 Task: Log work in the project BrightWorks for the issue 'Address issues related to system accessibility for users with vision impairments' spent time as '3w 5d 15h 14m' and remaining time as '2w 3d 10h 35m' and move to top of backlog. Now add the issue to the epic 'Hardware Asset Management'. Log work in the project BrightWorks for the issue 'Develop a new feature to allow for dynamic pricing and discounts' spent time as '3w 3d 3h 26m' and remaining time as '1w 6d 18h 1m' and move to bottom of backlog. Now add the issue to the epic 'Service Level Agreement (SLA) Monitoring and Reporting'
Action: Mouse moved to (212, 63)
Screenshot: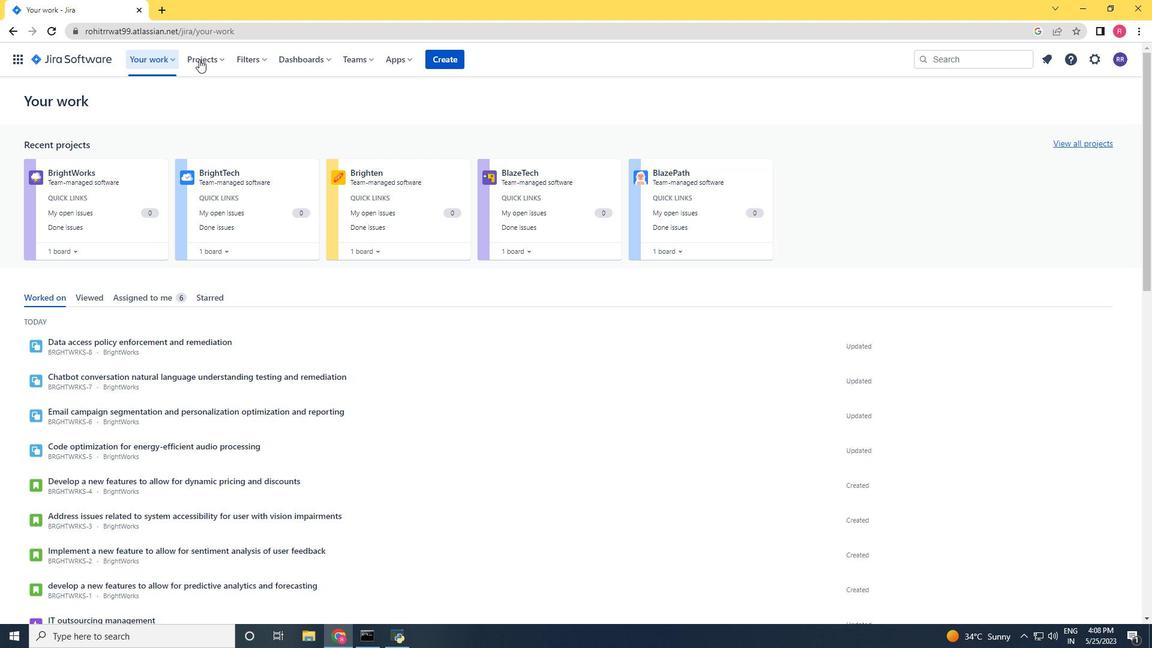 
Action: Mouse pressed left at (212, 63)
Screenshot: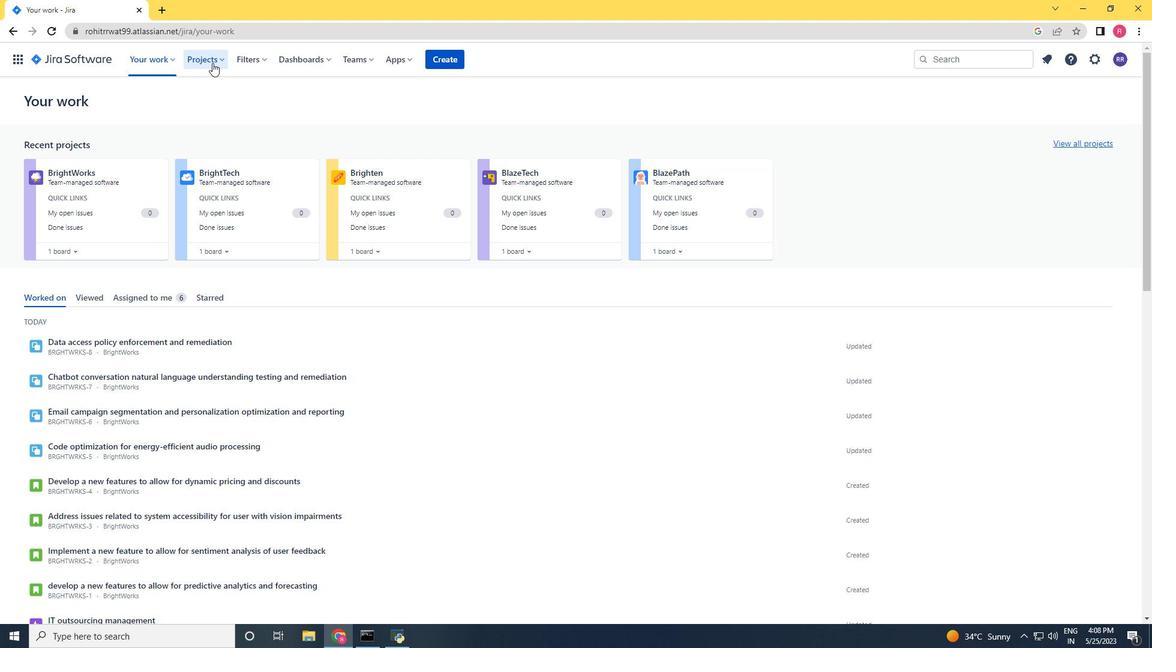 
Action: Mouse moved to (227, 112)
Screenshot: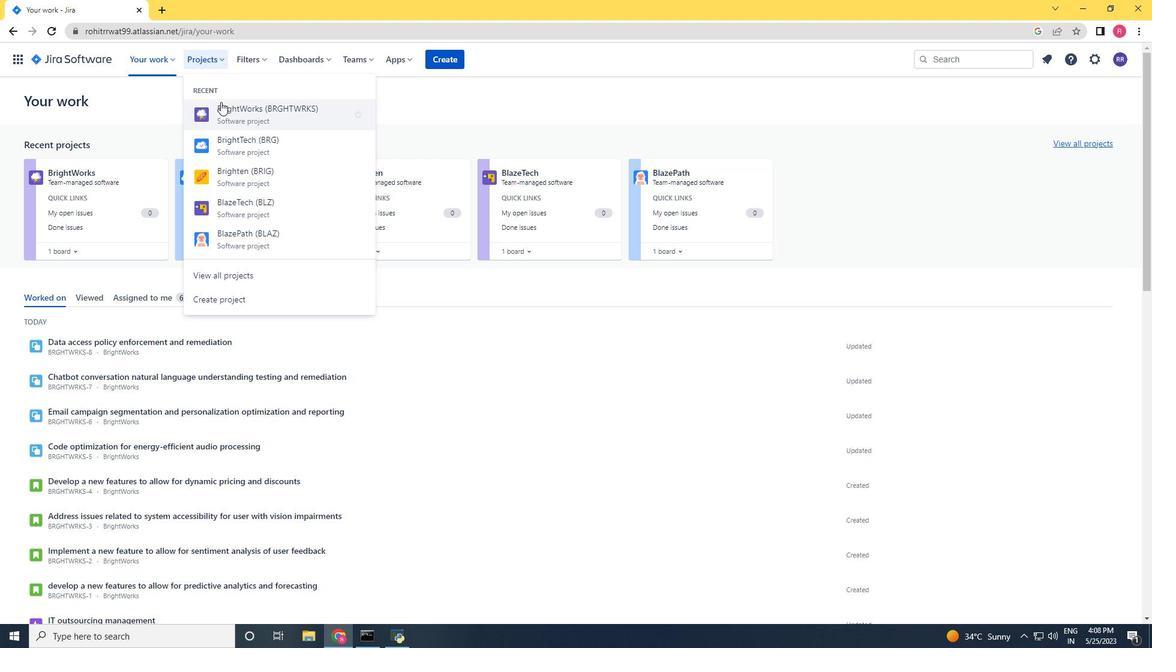 
Action: Mouse pressed left at (227, 112)
Screenshot: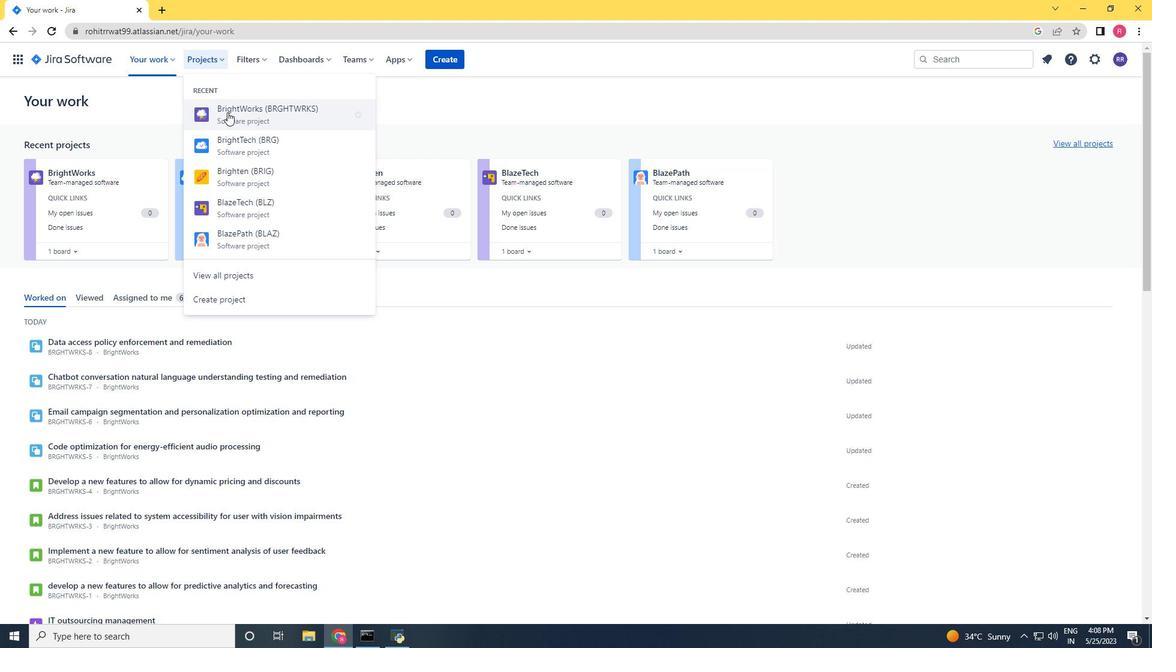 
Action: Mouse moved to (64, 178)
Screenshot: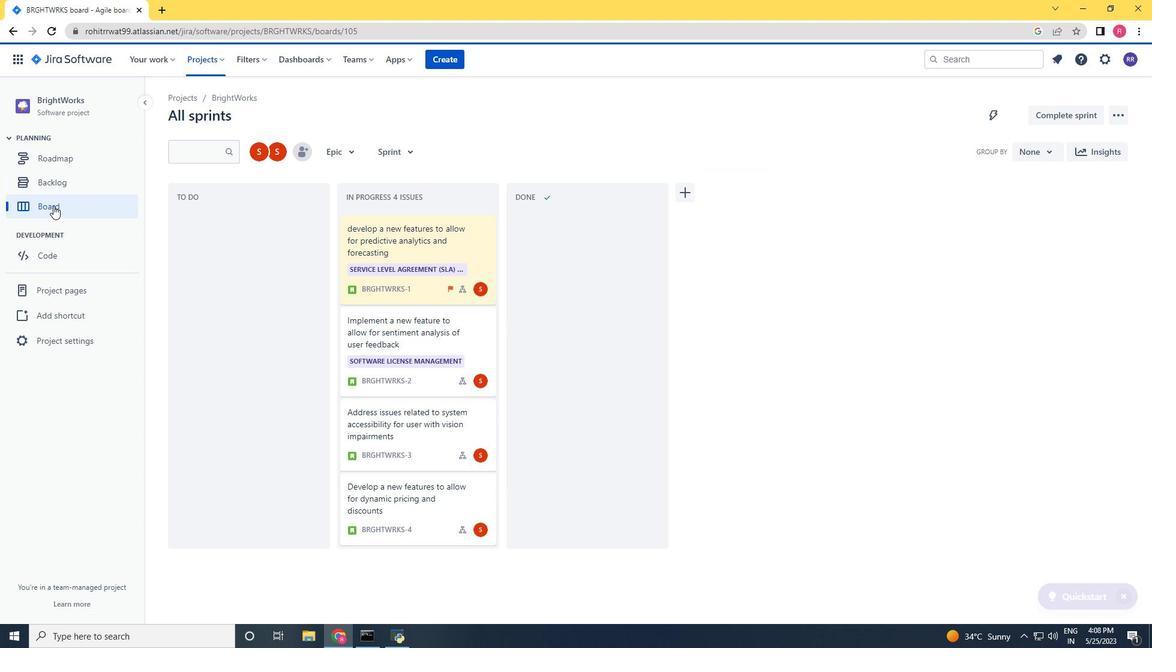 
Action: Mouse pressed left at (64, 178)
Screenshot: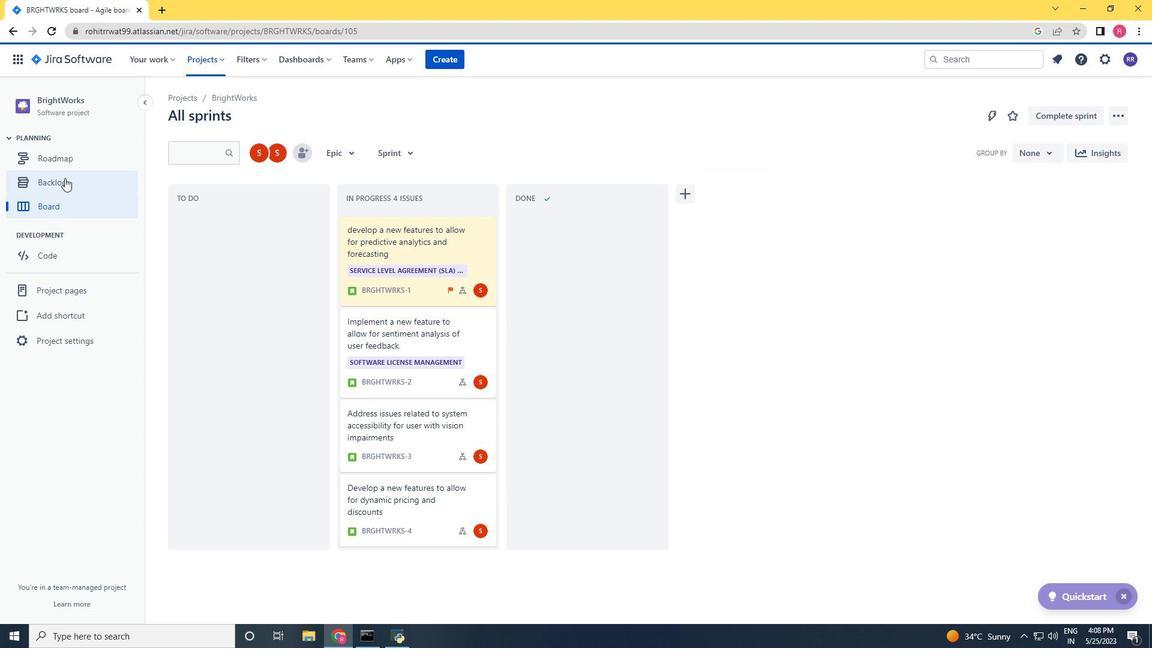 
Action: Mouse moved to (879, 420)
Screenshot: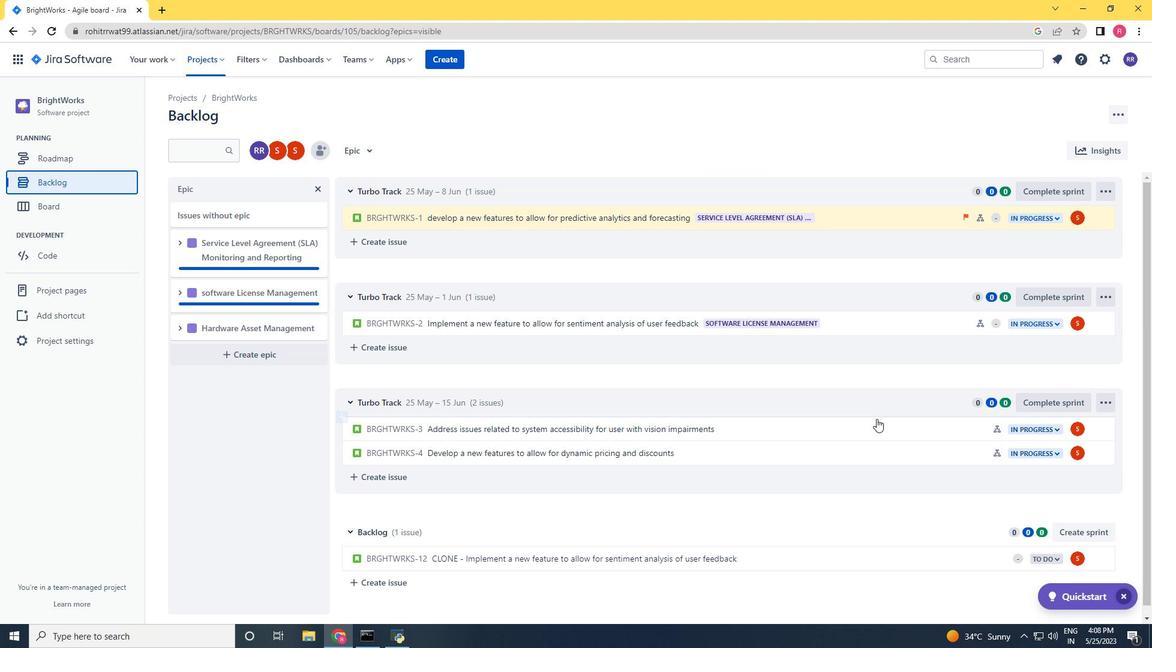 
Action: Mouse pressed left at (879, 420)
Screenshot: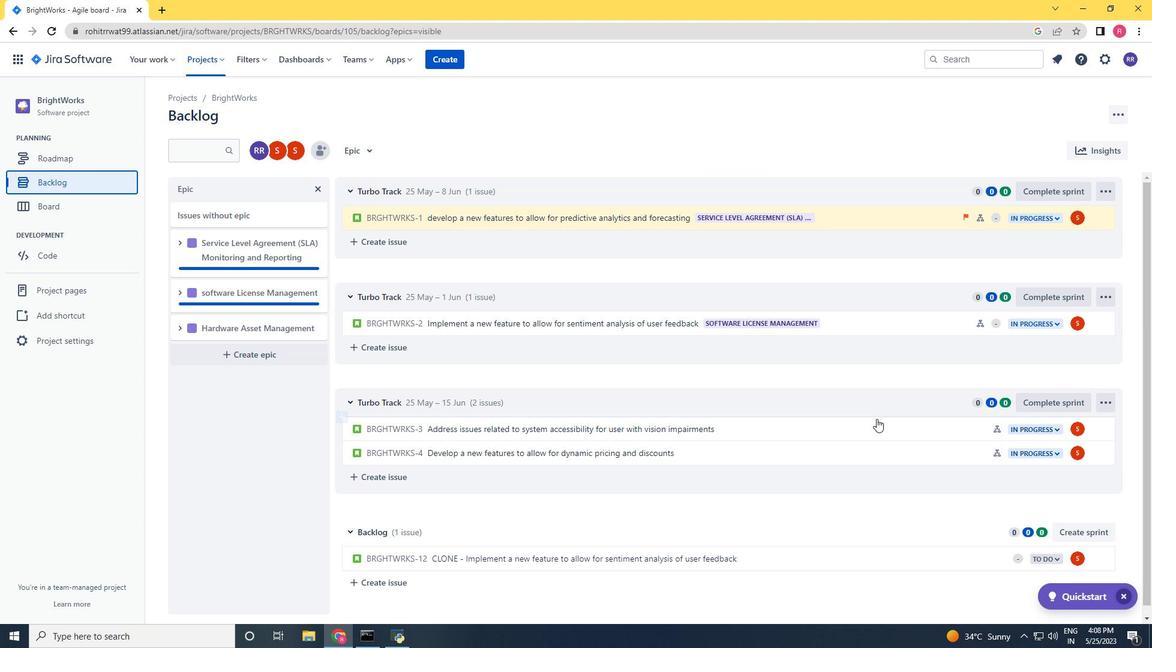 
Action: Mouse moved to (1102, 192)
Screenshot: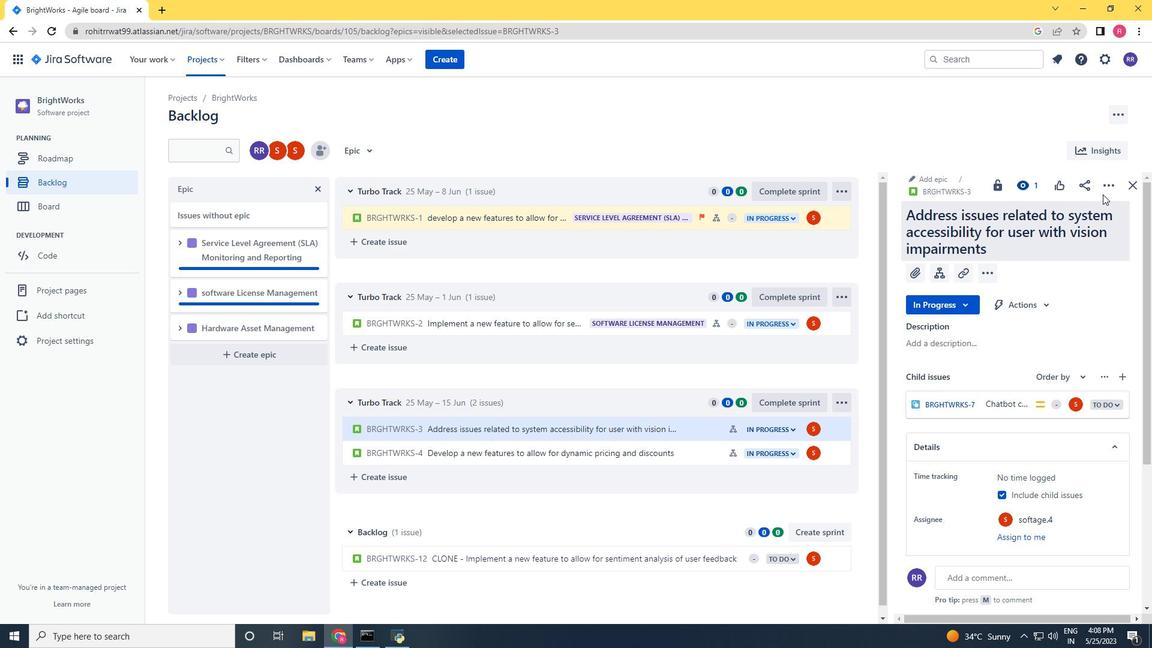 
Action: Mouse pressed left at (1102, 192)
Screenshot: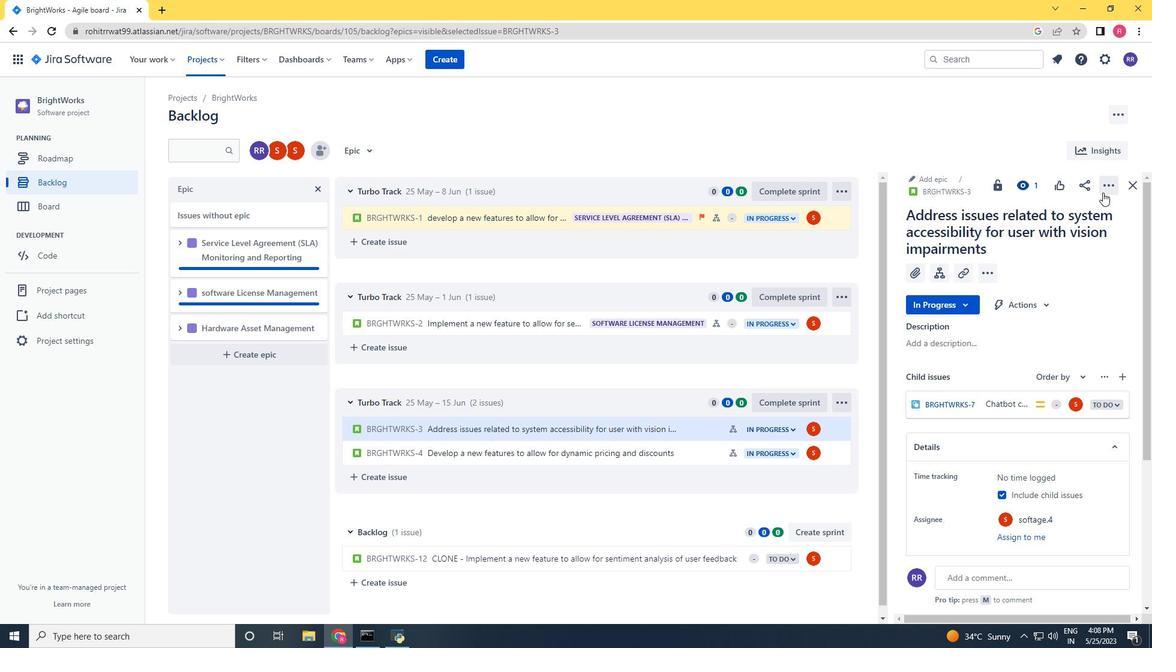 
Action: Mouse moved to (1053, 216)
Screenshot: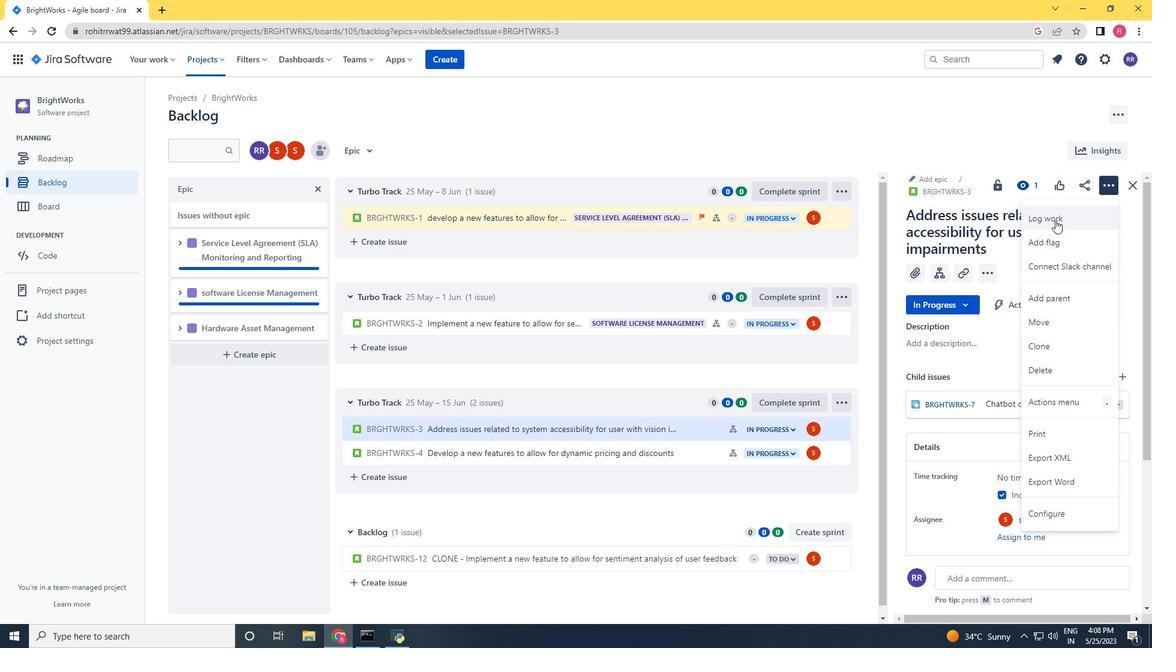 
Action: Mouse pressed left at (1053, 216)
Screenshot: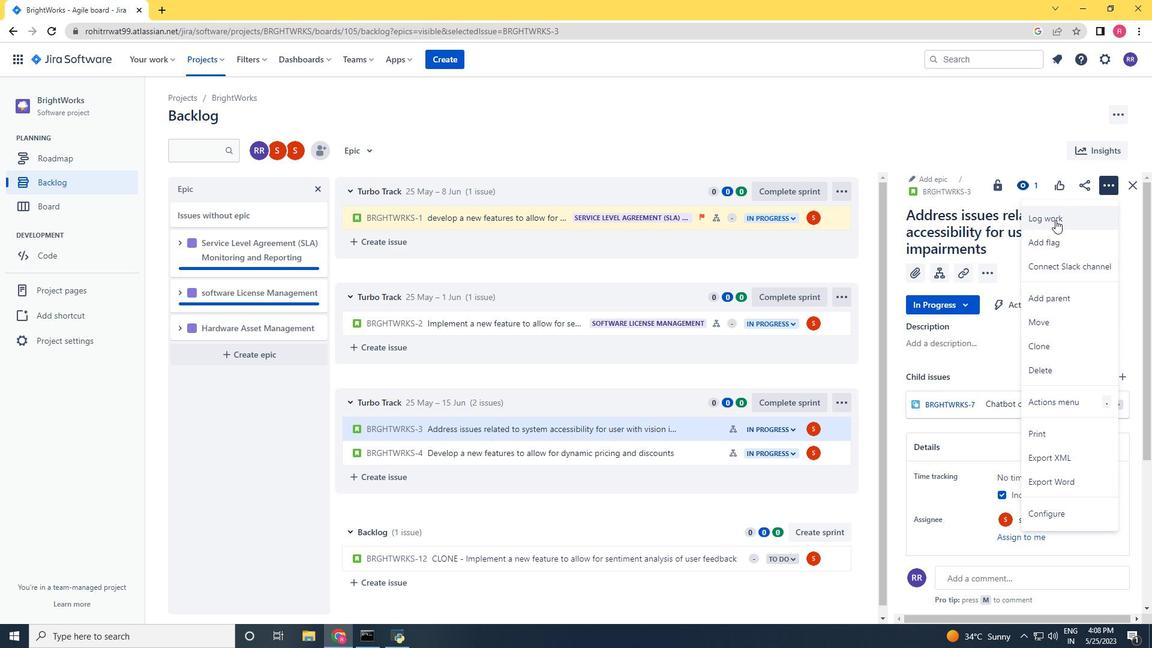 
Action: Key pressed 3w<Key.space>5d<Key.space>15h<Key.space>14m<Key.tab>2w<Key.space>3d<Key.space>10h<Key.space>35m
Screenshot: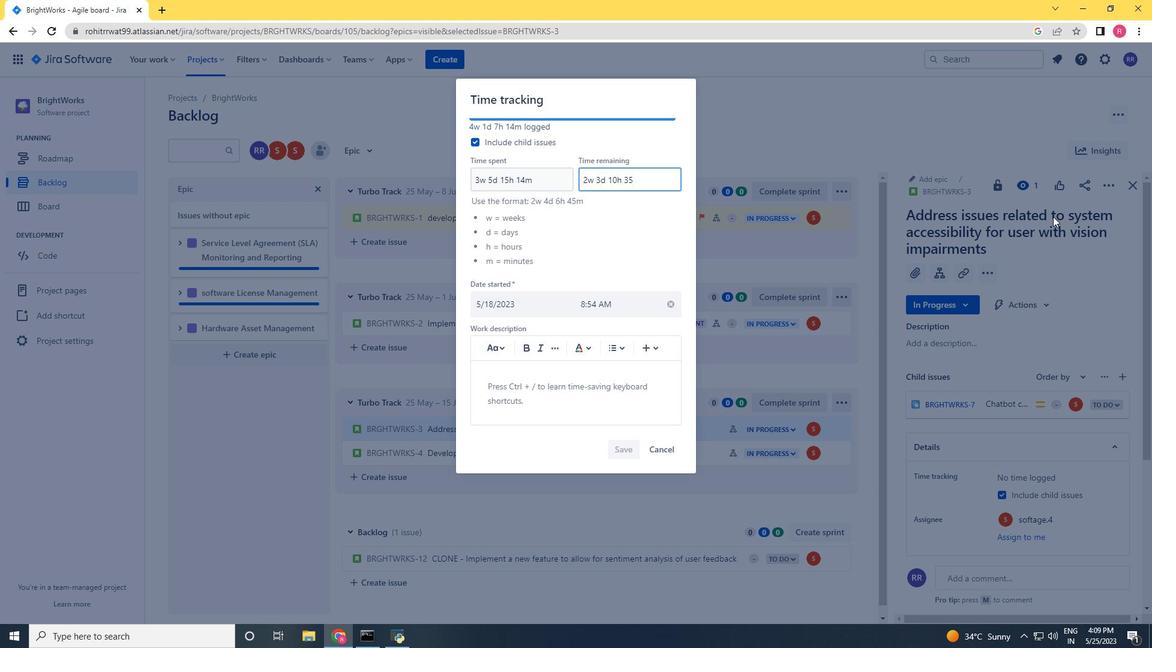 
Action: Mouse moved to (626, 454)
Screenshot: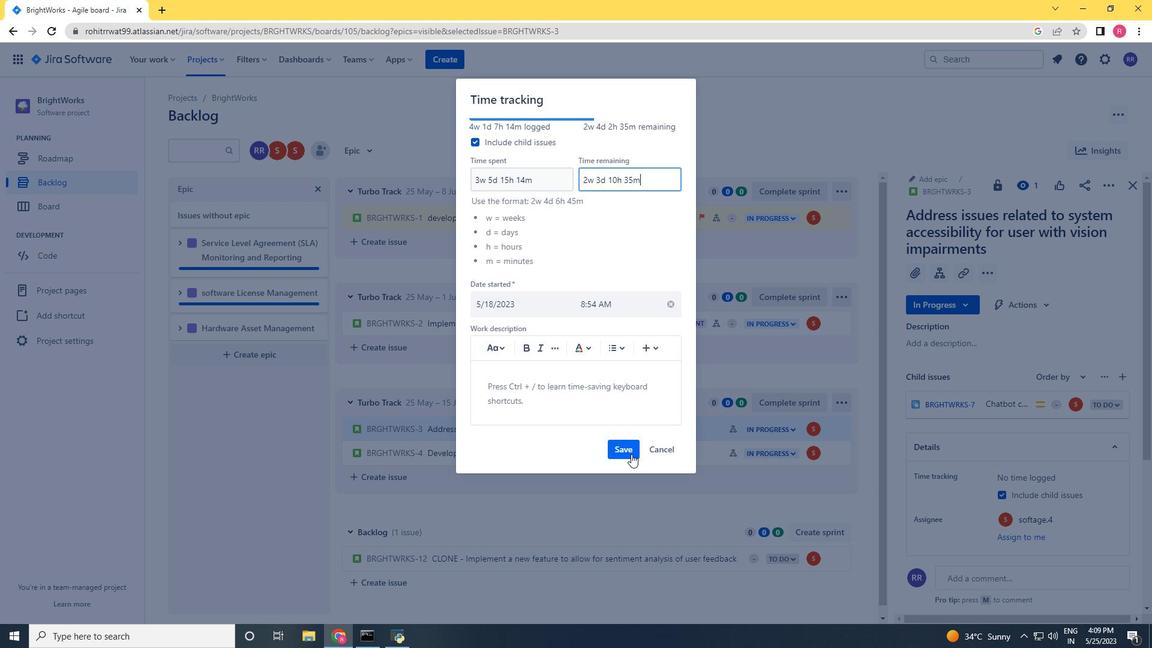 
Action: Mouse pressed left at (626, 454)
Screenshot: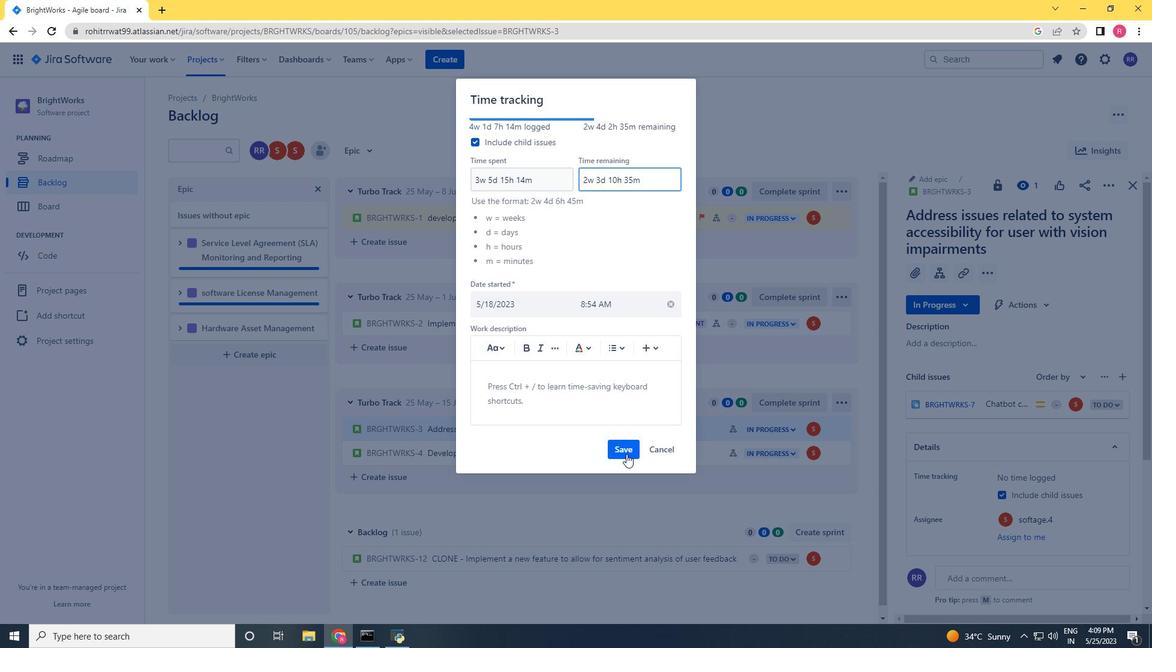 
Action: Mouse moved to (831, 433)
Screenshot: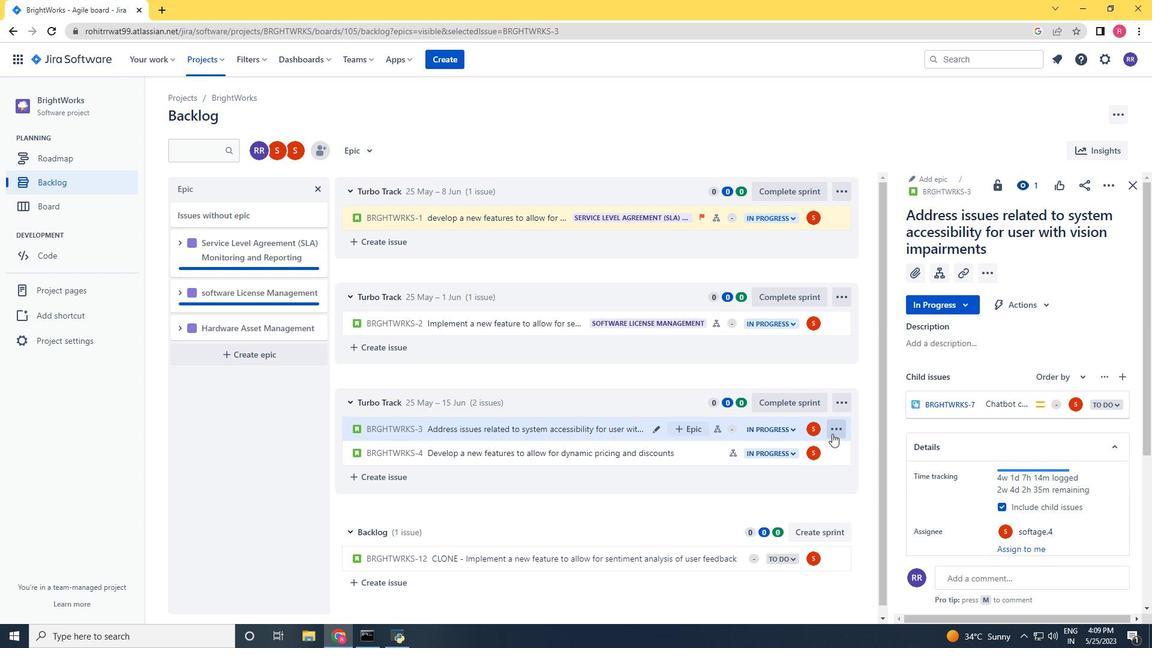 
Action: Mouse pressed left at (831, 433)
Screenshot: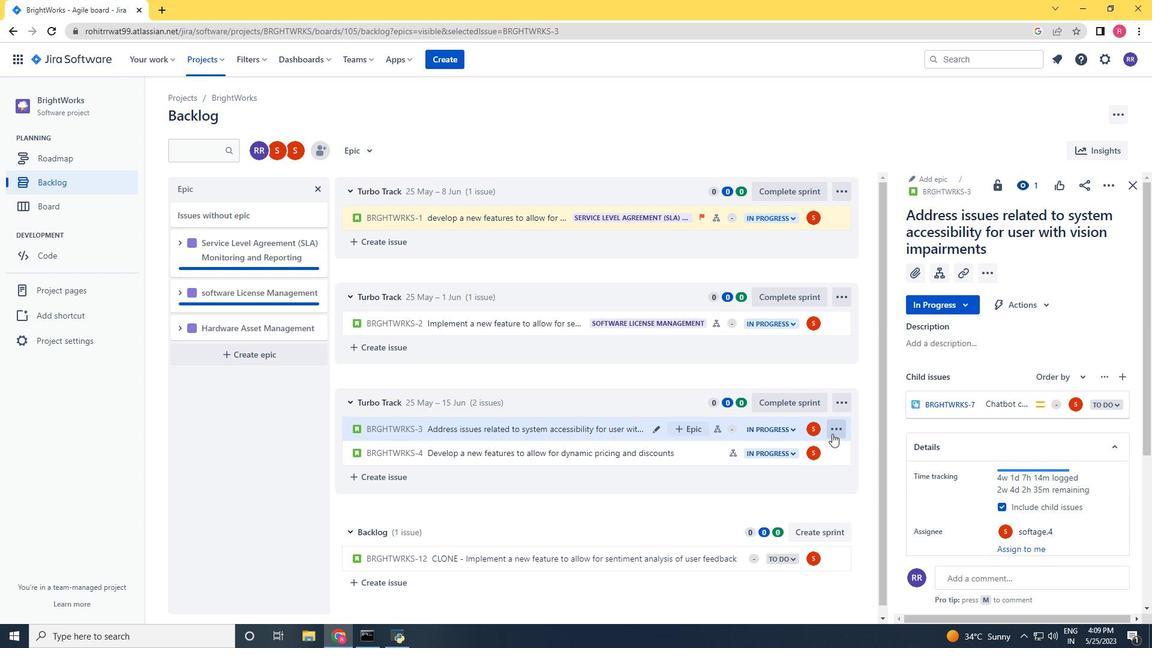 
Action: Mouse moved to (811, 381)
Screenshot: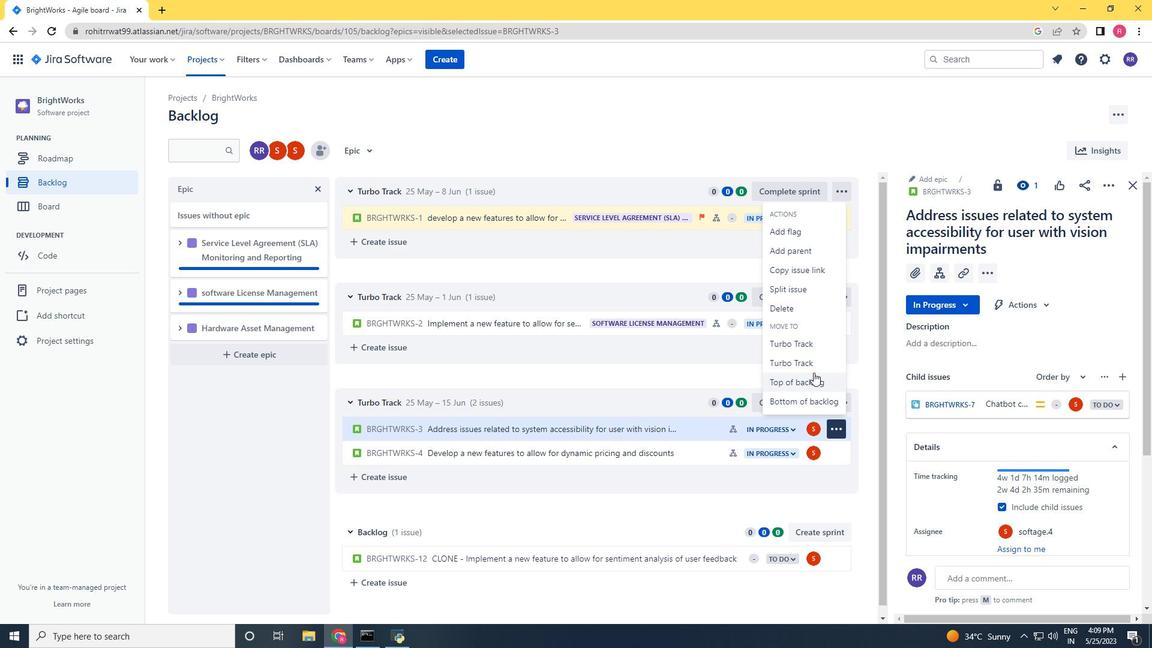 
Action: Mouse pressed left at (811, 381)
Screenshot: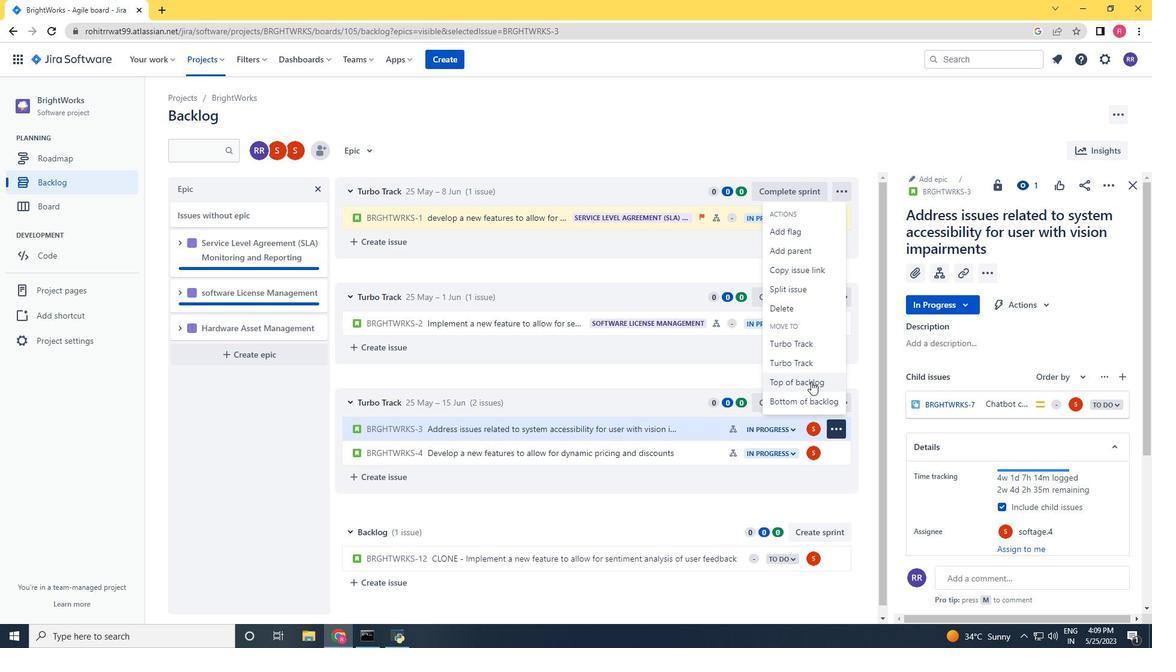 
Action: Mouse moved to (599, 202)
Screenshot: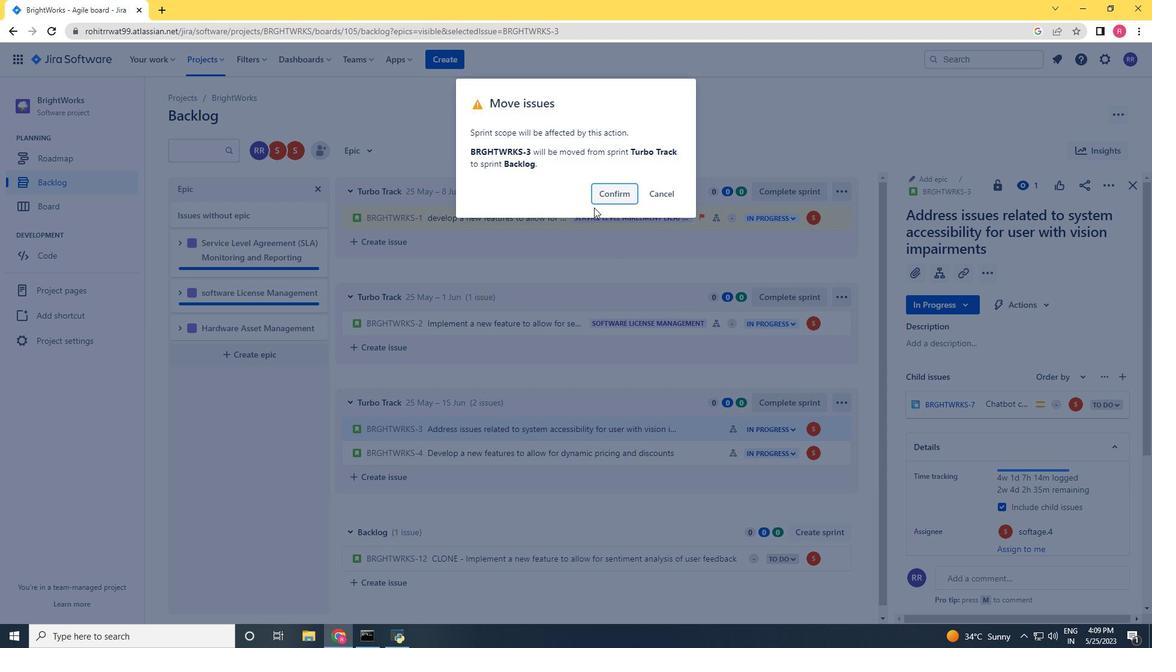 
Action: Mouse pressed left at (599, 202)
Screenshot: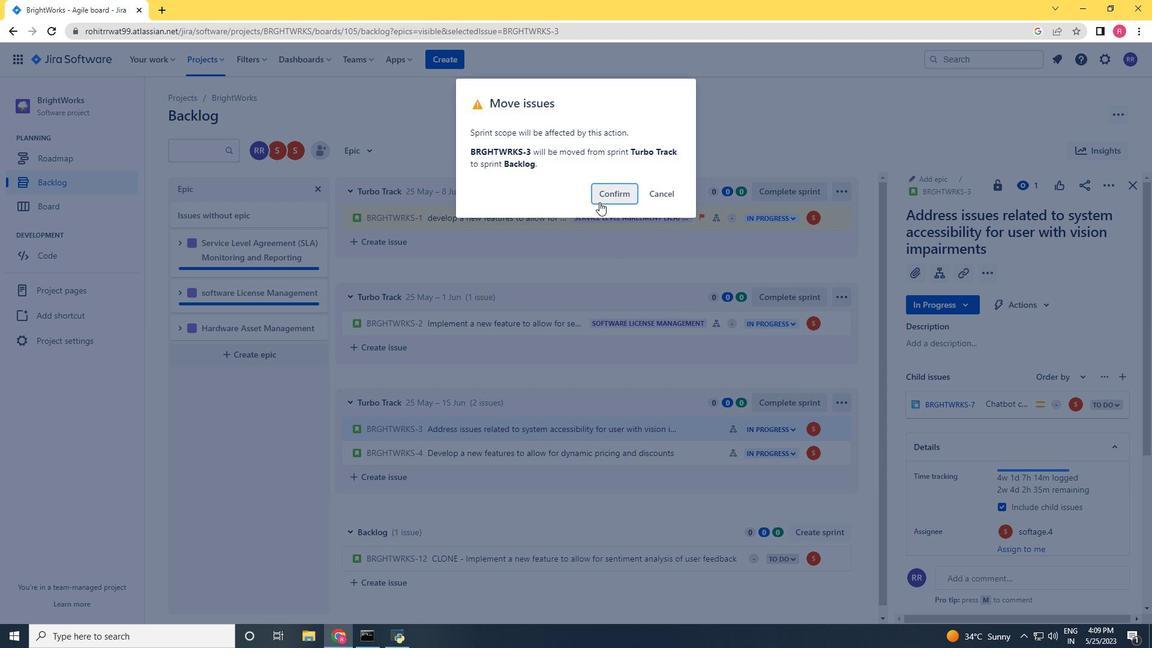 
Action: Mouse moved to (696, 534)
Screenshot: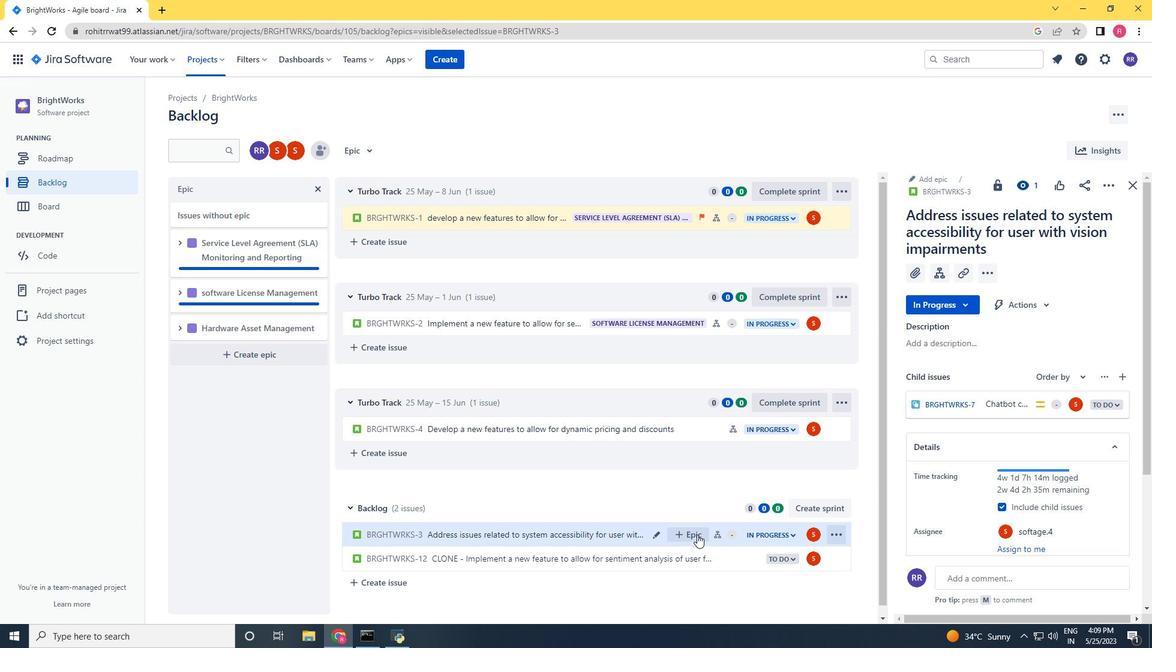 
Action: Mouse pressed left at (696, 534)
Screenshot: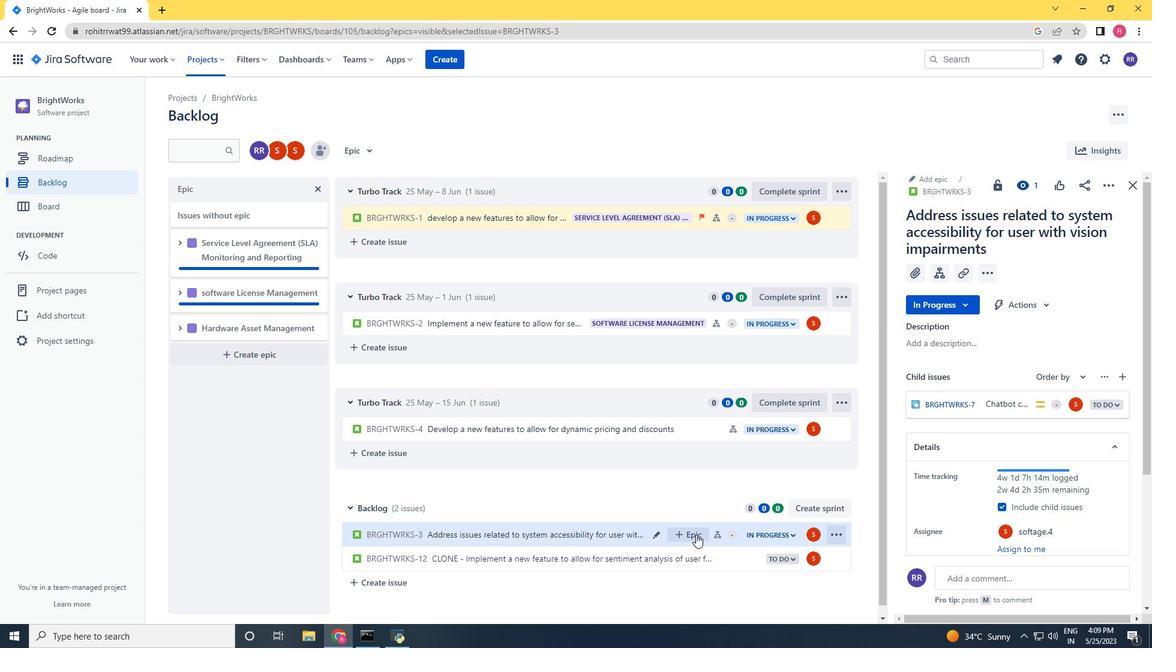 
Action: Mouse moved to (729, 457)
Screenshot: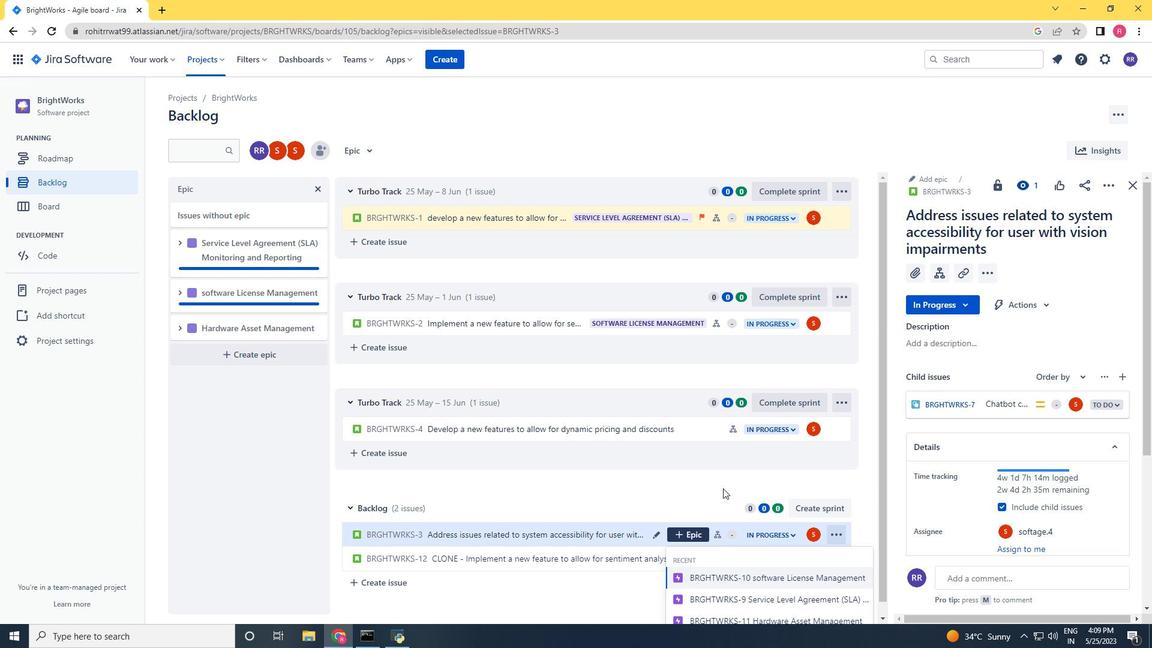 
Action: Mouse scrolled (729, 457) with delta (0, 0)
Screenshot: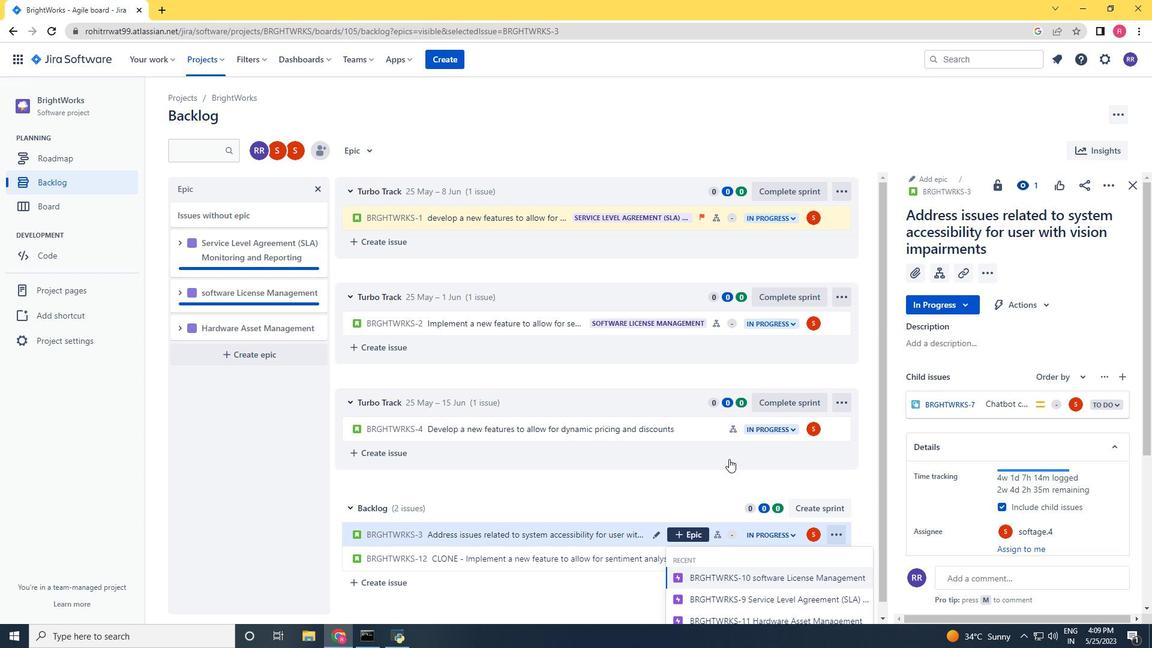
Action: Mouse scrolled (729, 457) with delta (0, 0)
Screenshot: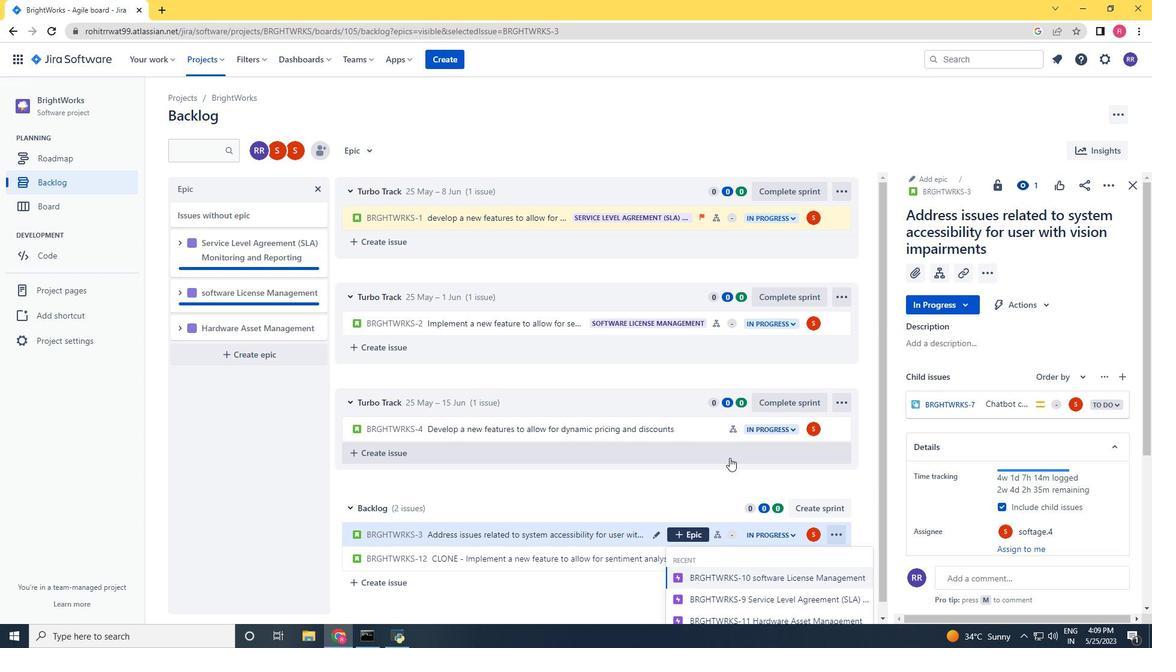 
Action: Mouse moved to (730, 463)
Screenshot: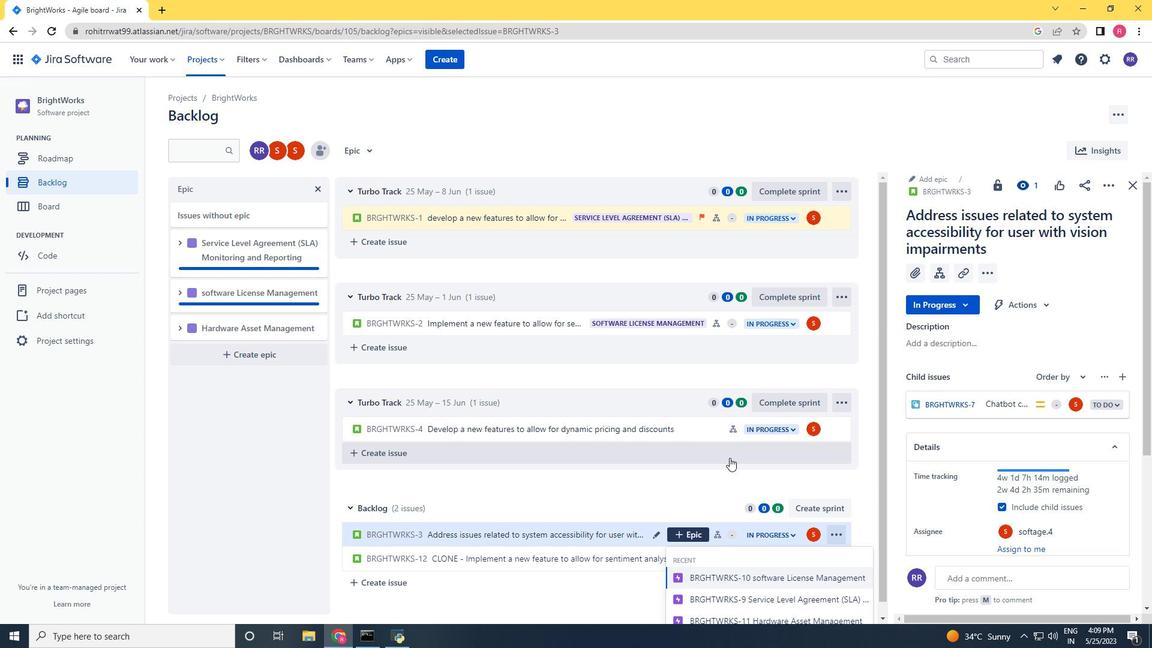 
Action: Mouse scrolled (730, 463) with delta (0, 0)
Screenshot: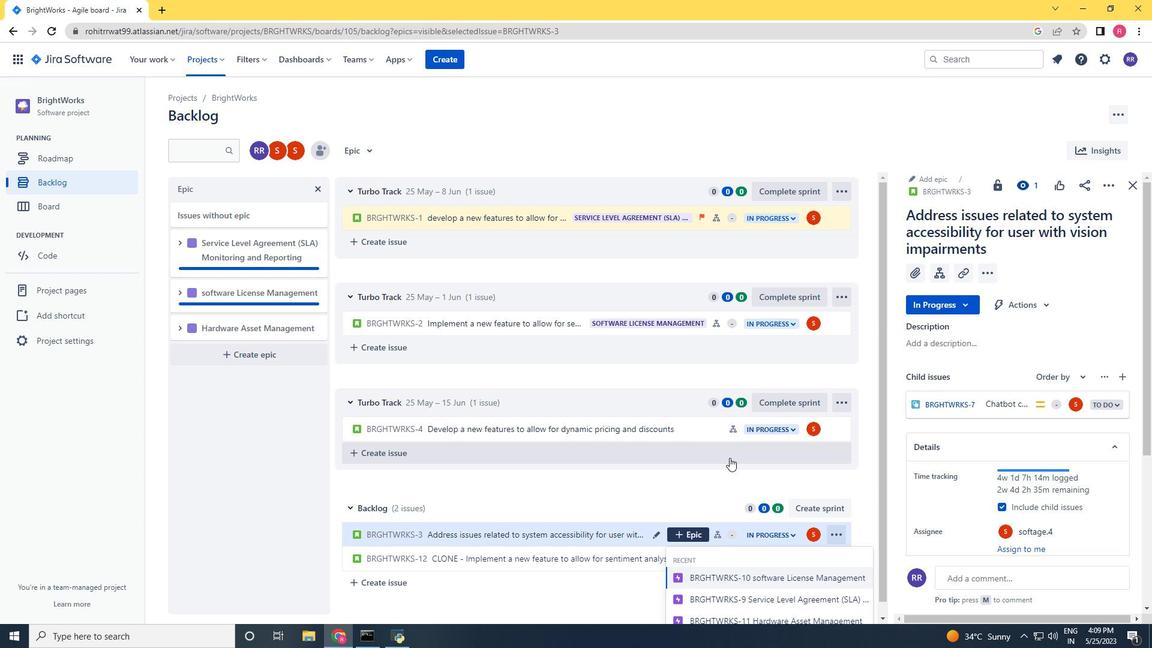 
Action: Mouse moved to (790, 609)
Screenshot: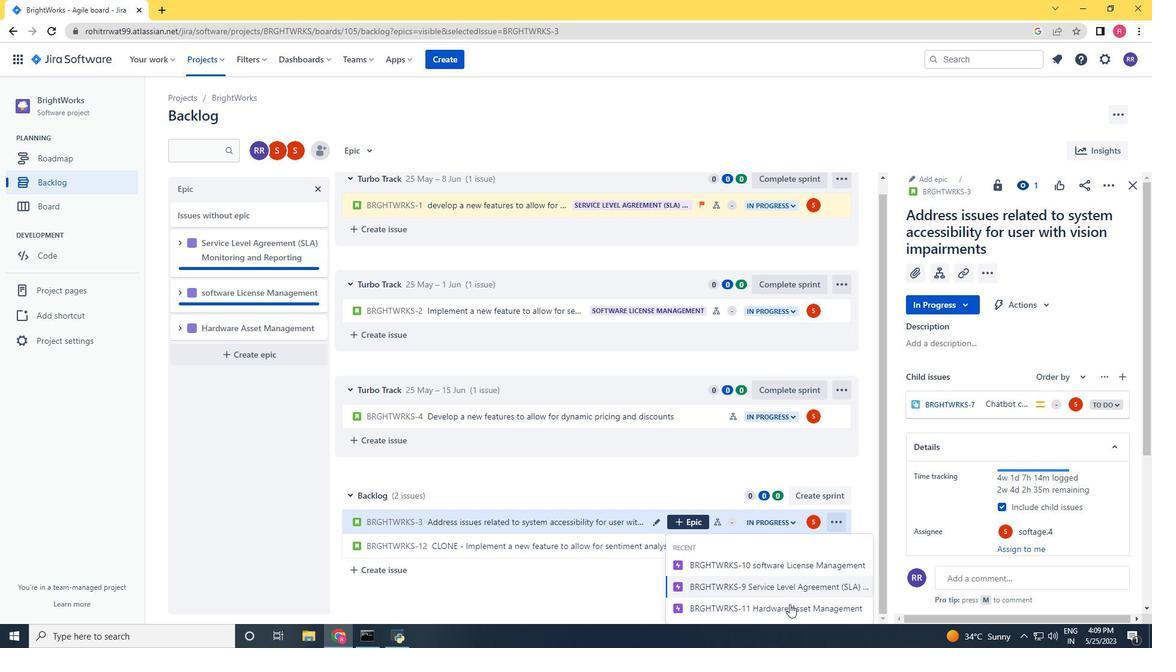 
Action: Mouse pressed left at (790, 609)
Screenshot: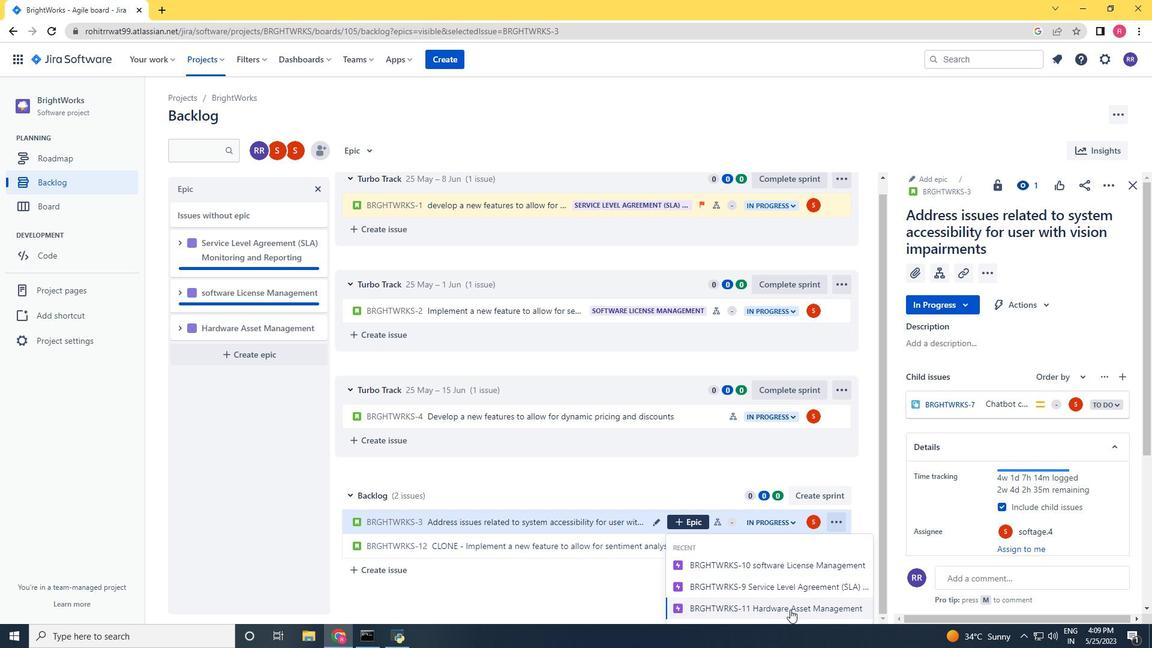 
Action: Mouse moved to (708, 426)
Screenshot: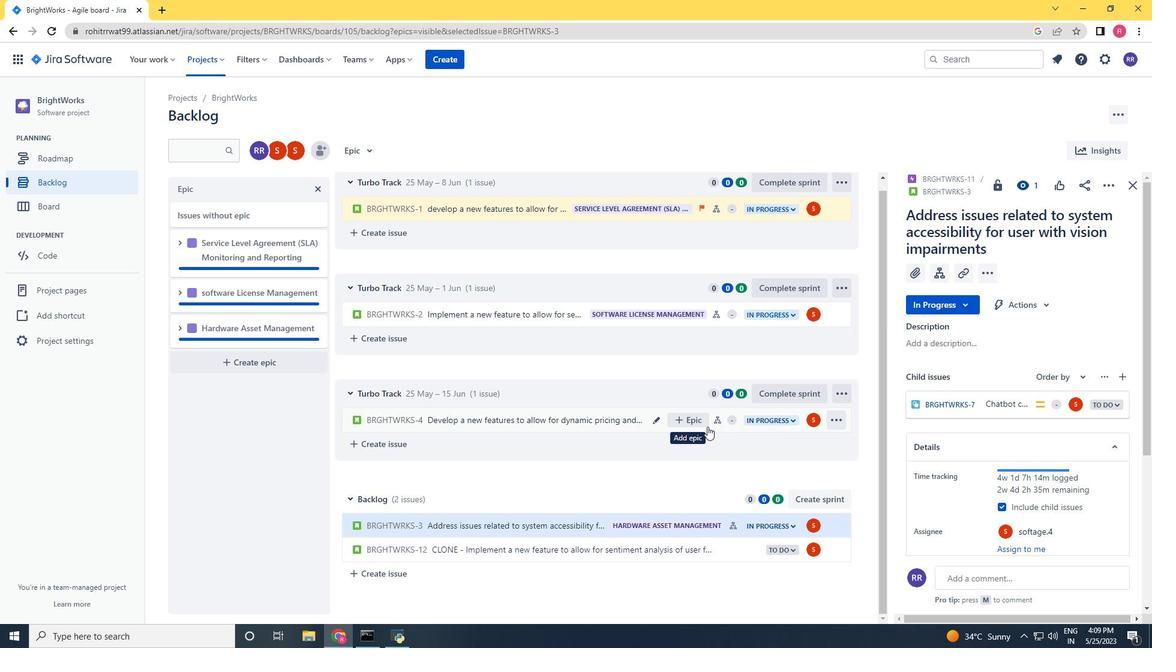 
Action: Mouse pressed left at (708, 426)
Screenshot: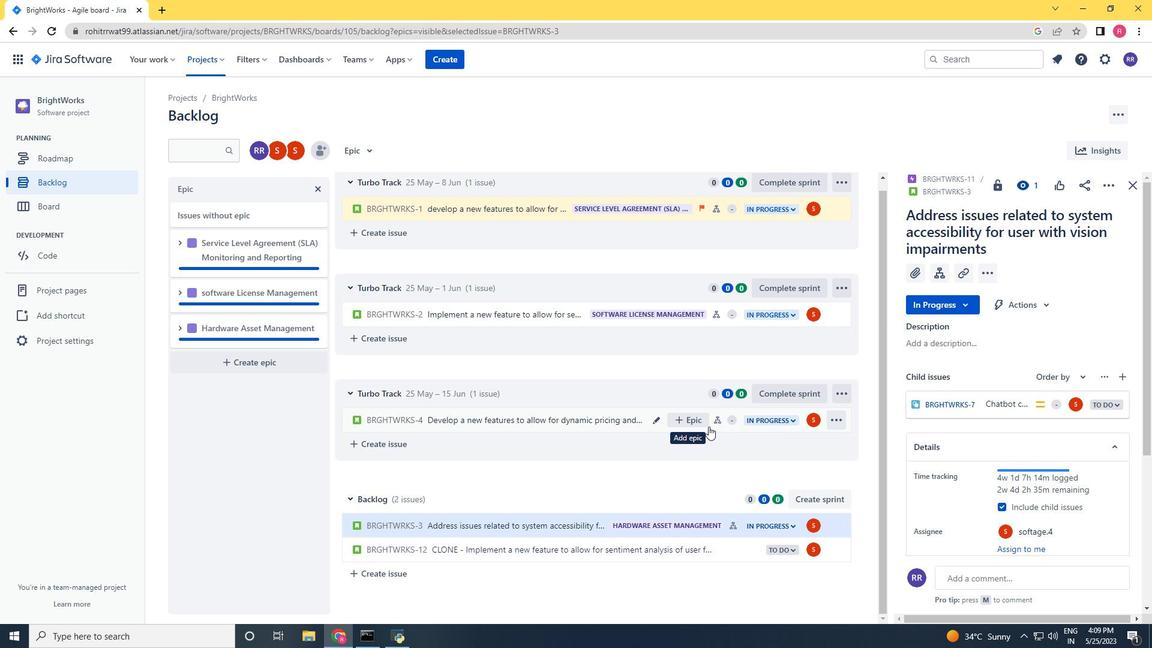 
Action: Mouse moved to (737, 429)
Screenshot: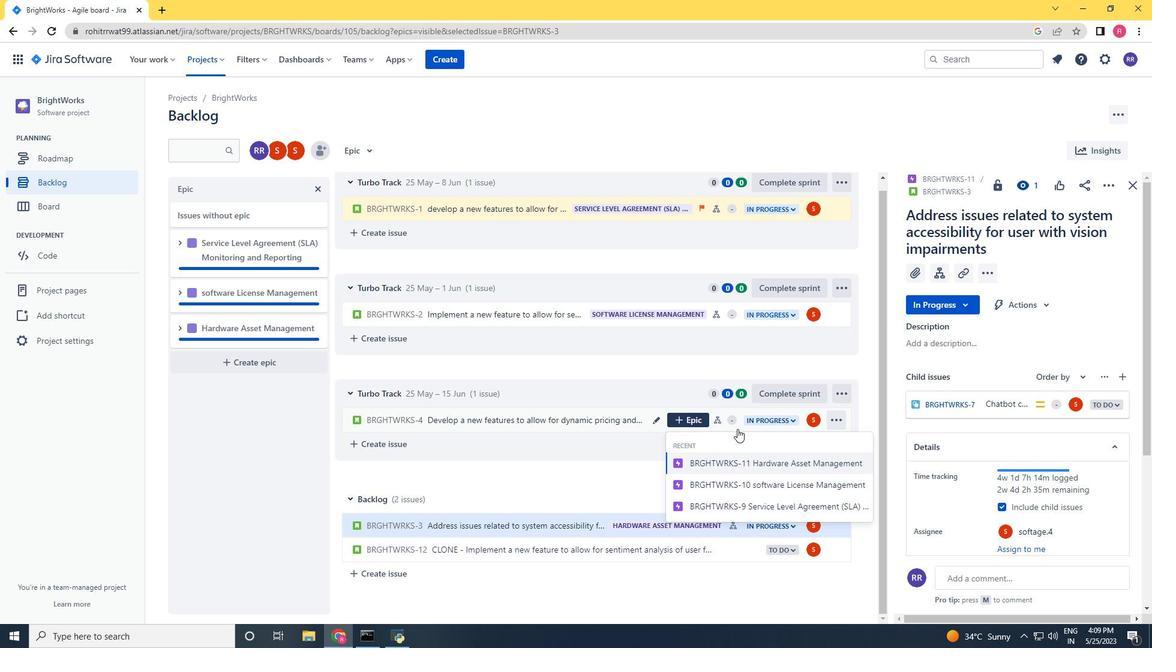 
Action: Mouse pressed left at (737, 429)
Screenshot: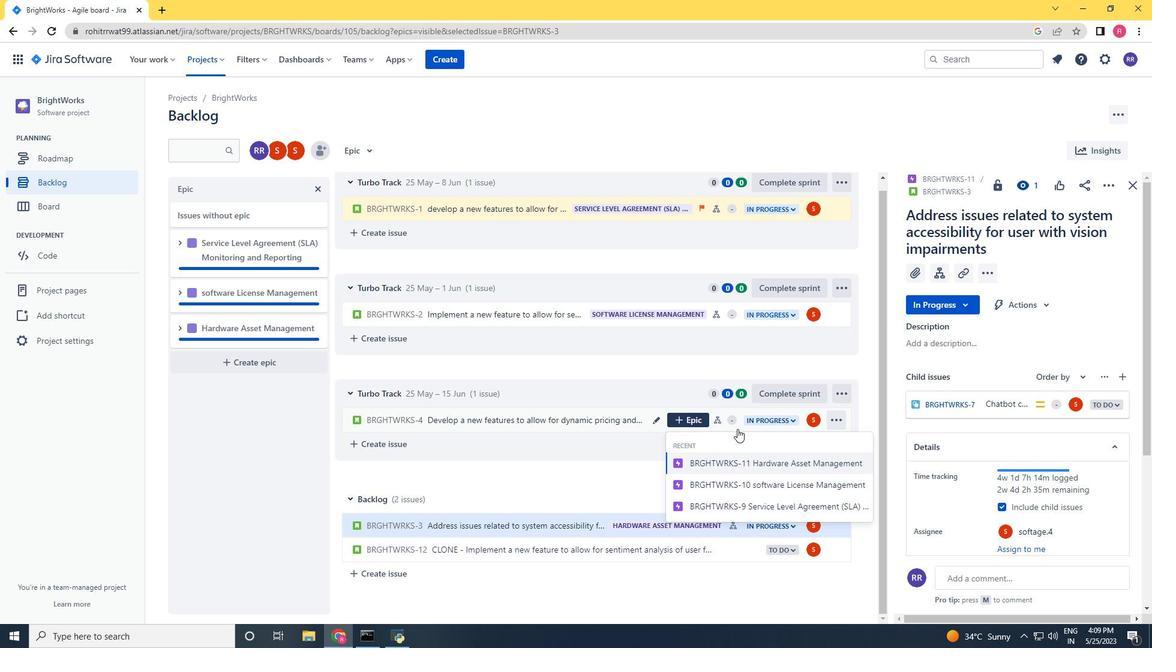 
Action: Mouse moved to (1099, 188)
Screenshot: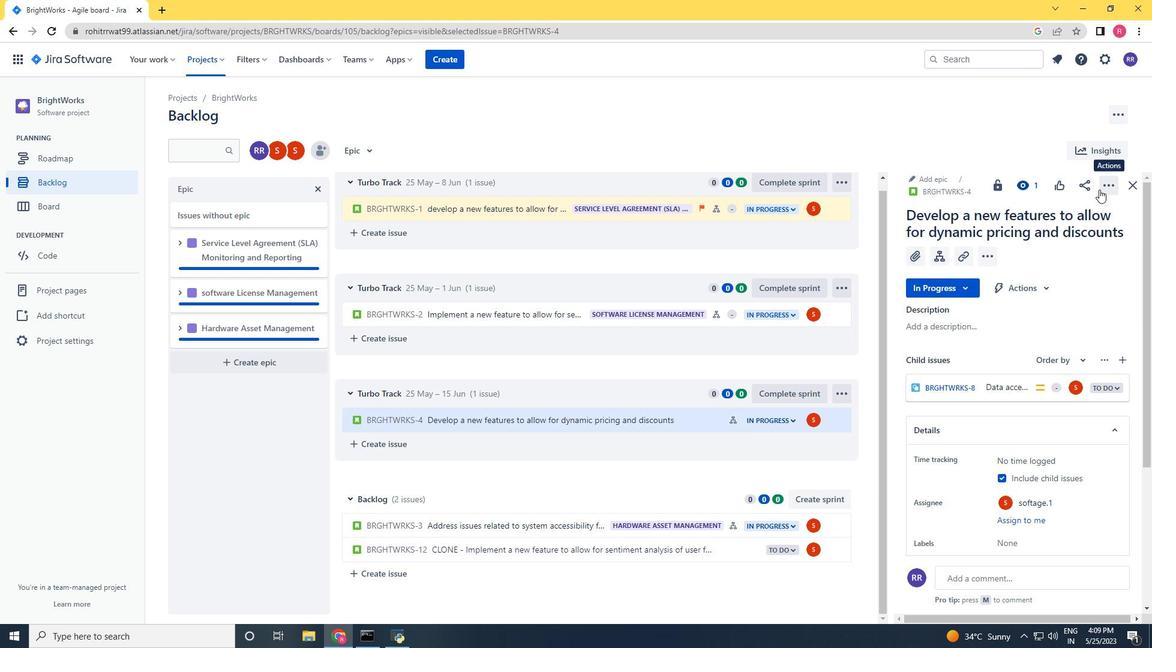 
Action: Mouse pressed left at (1099, 188)
Screenshot: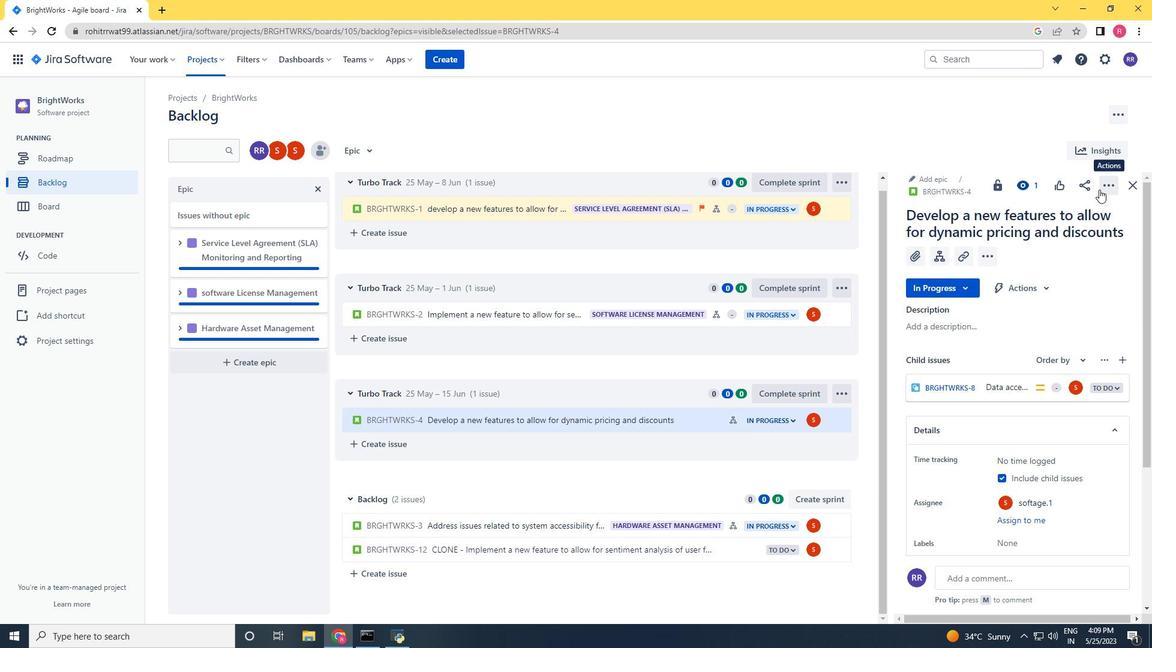 
Action: Mouse moved to (1042, 220)
Screenshot: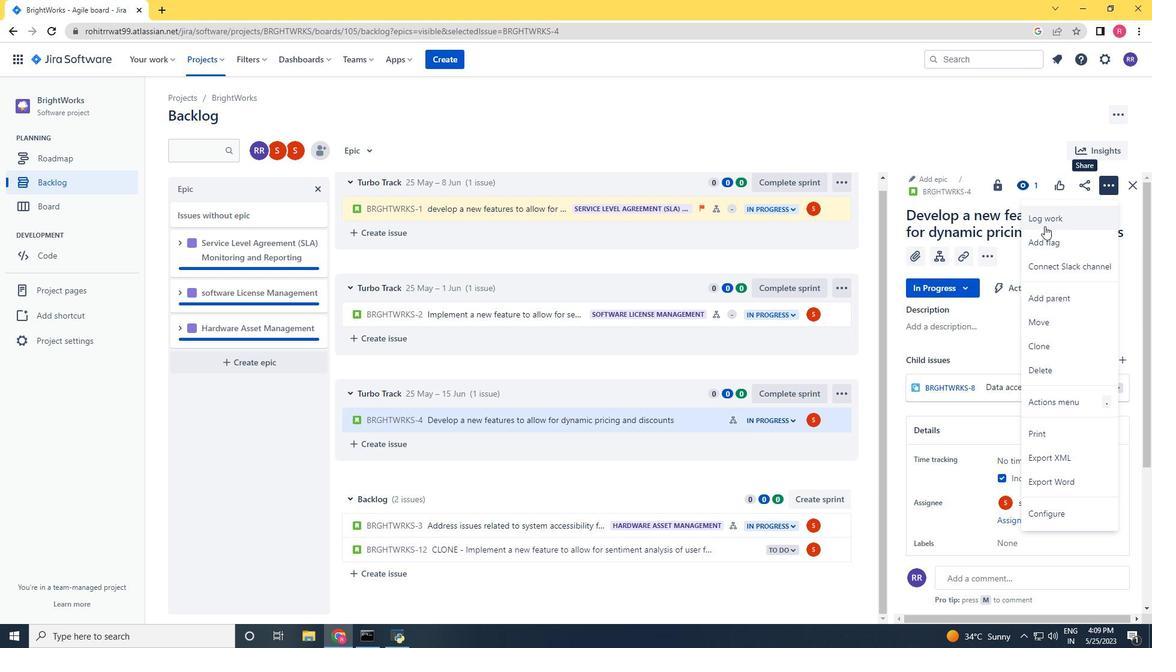 
Action: Mouse pressed left at (1042, 220)
Screenshot: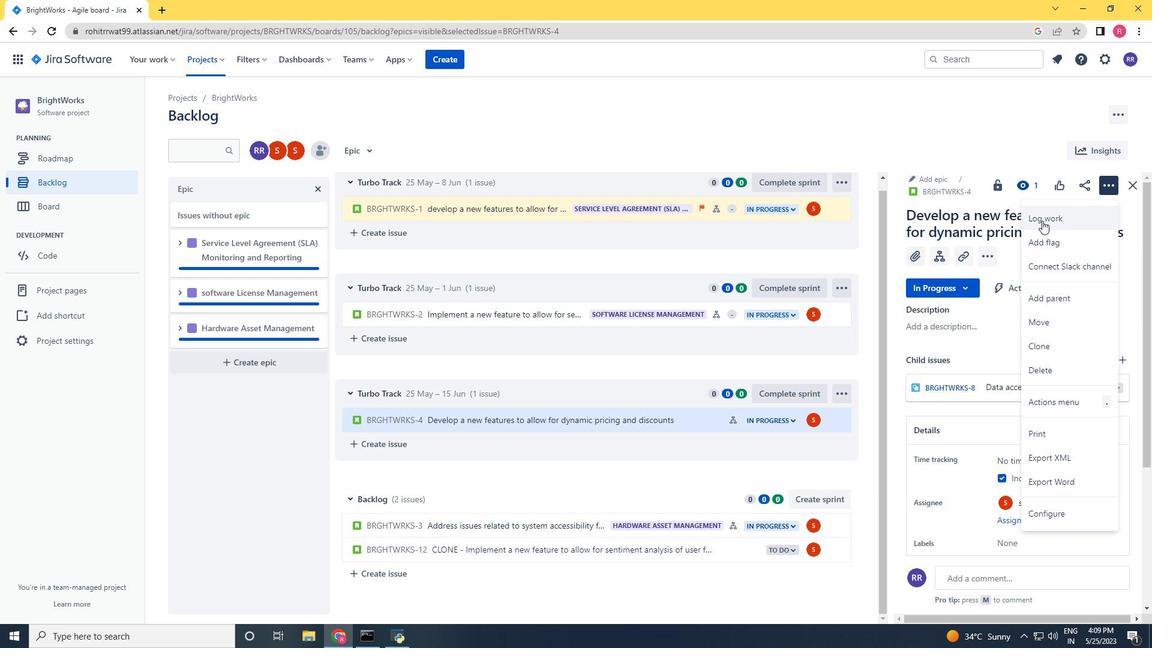 
Action: Key pressed 3w<Key.space>3d<Key.space>3h<Key.space>26m<Key.tab>1w<Key.space><Key.space>6d<Key.space>18h<Key.space>26m
Screenshot: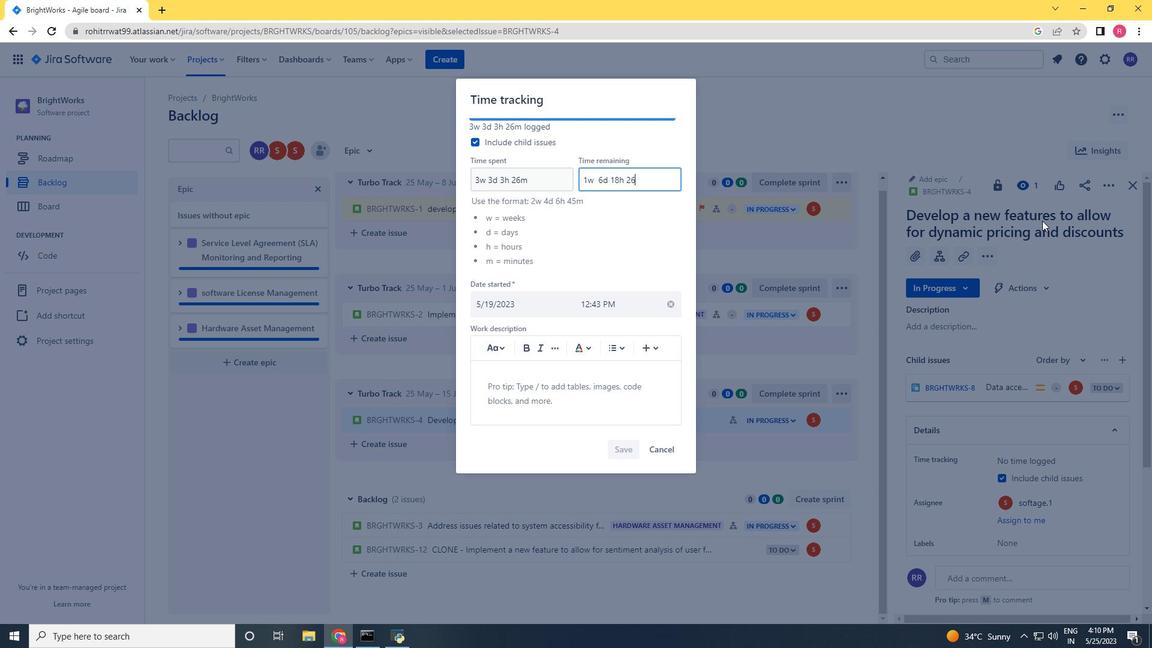 
Action: Mouse moved to (597, 180)
Screenshot: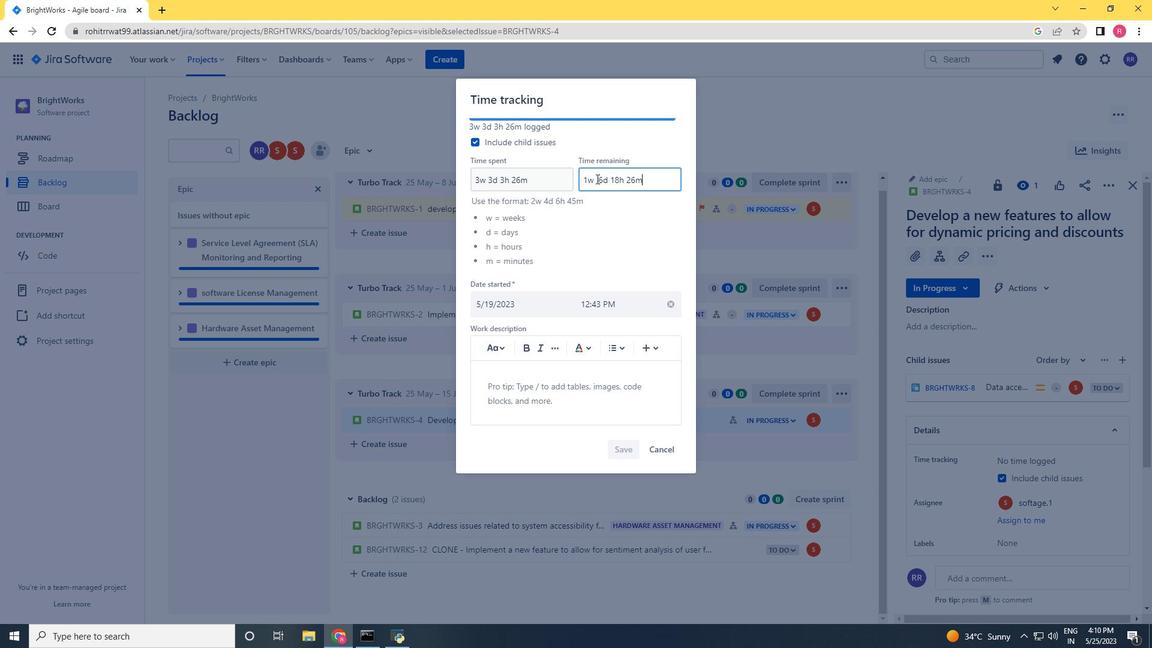 
Action: Mouse pressed left at (597, 180)
Screenshot: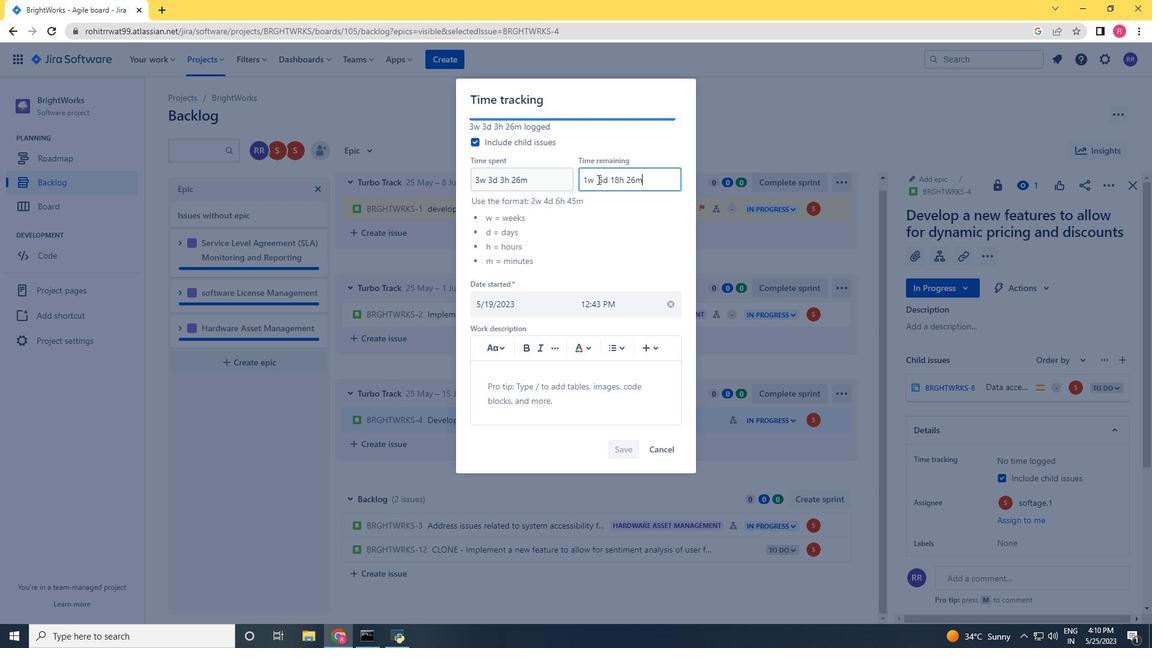 
Action: Key pressed <Key.backspace>
Screenshot: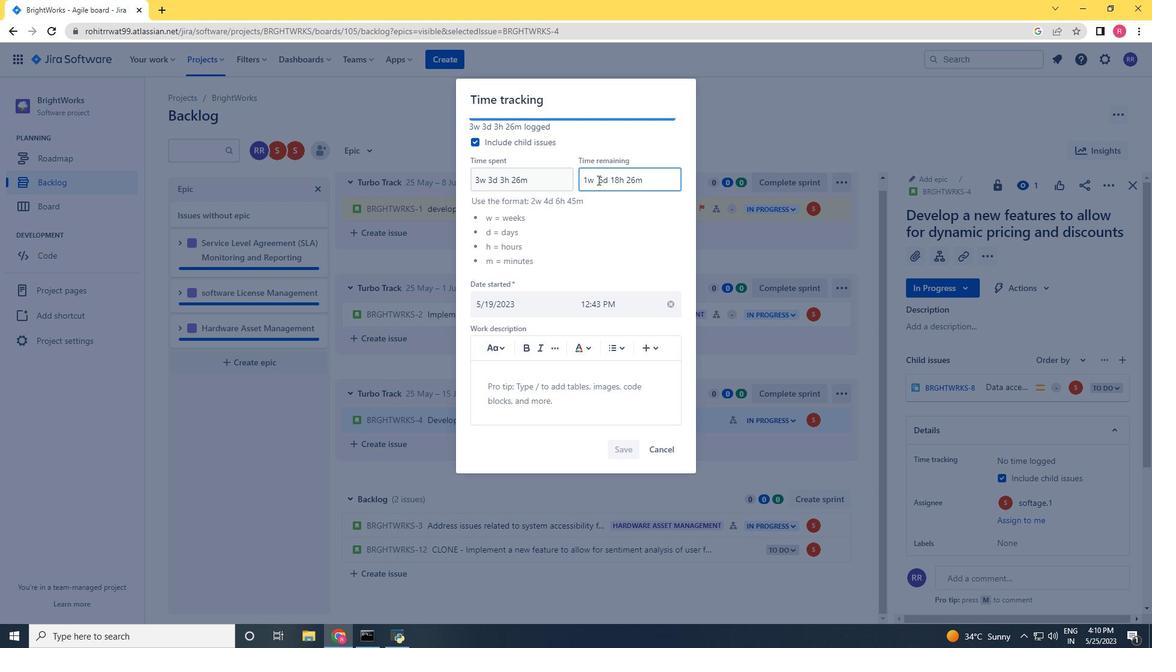 
Action: Mouse moved to (625, 452)
Screenshot: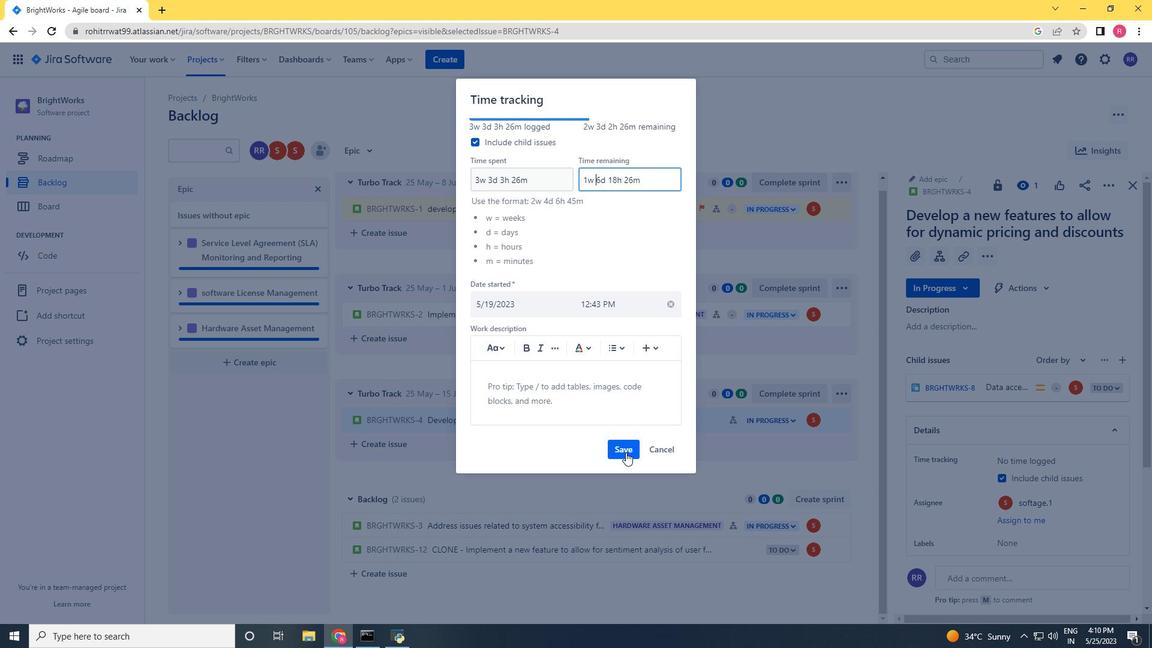 
Action: Mouse pressed left at (625, 452)
Screenshot: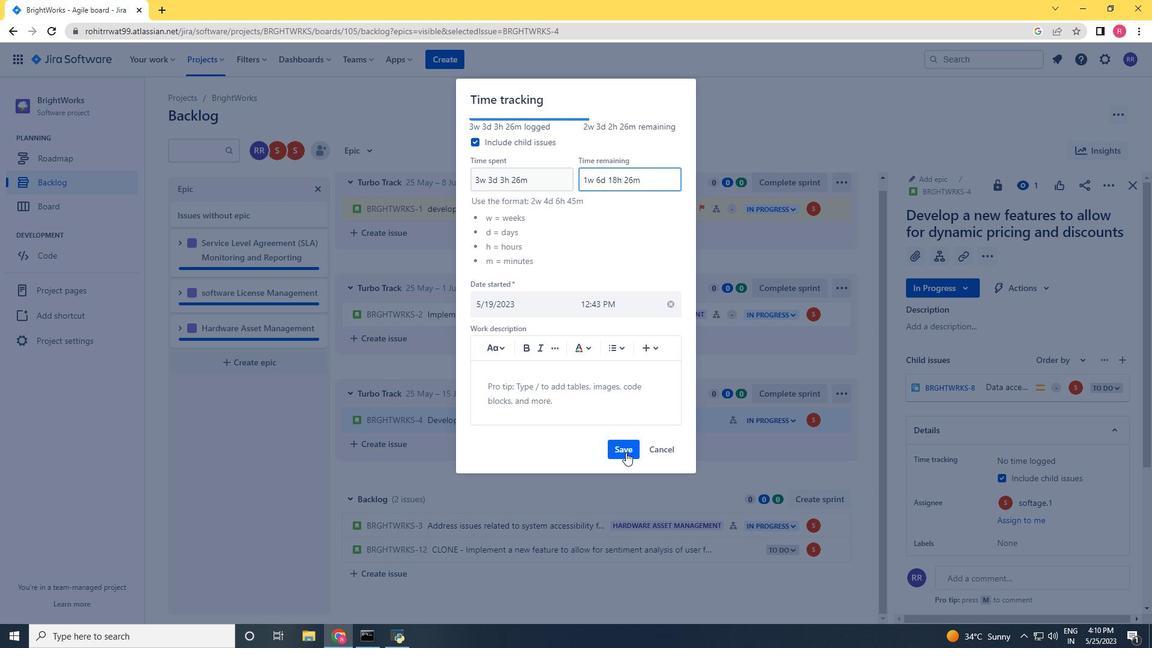 
Action: Mouse moved to (849, 423)
Screenshot: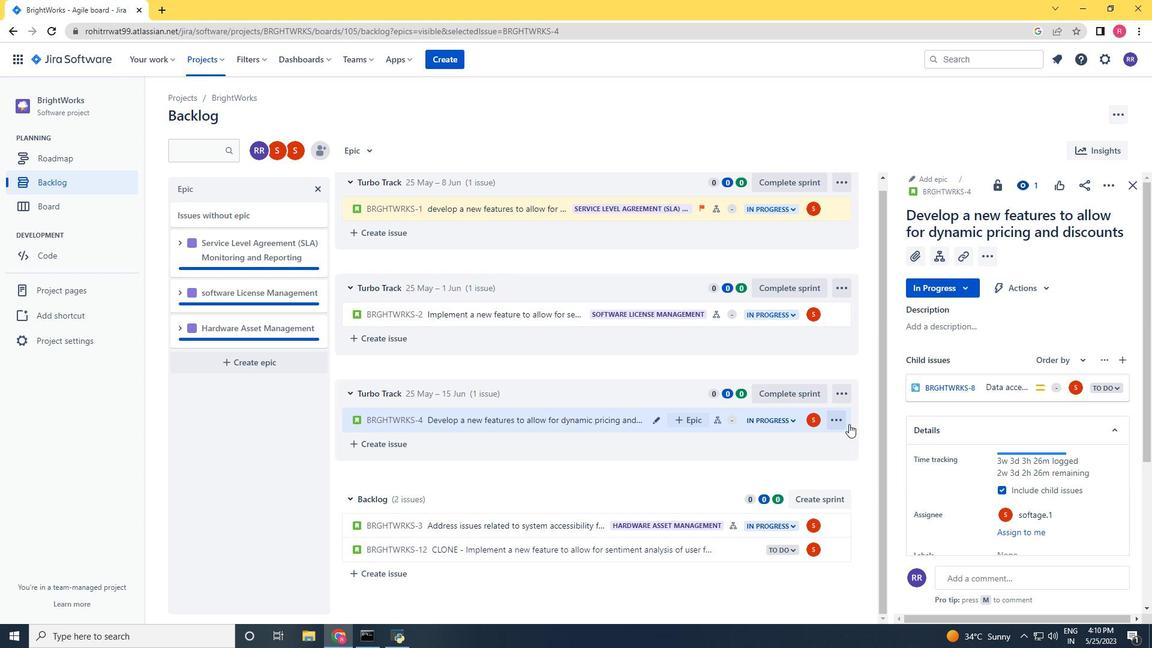 
Action: Mouse pressed left at (849, 423)
Screenshot: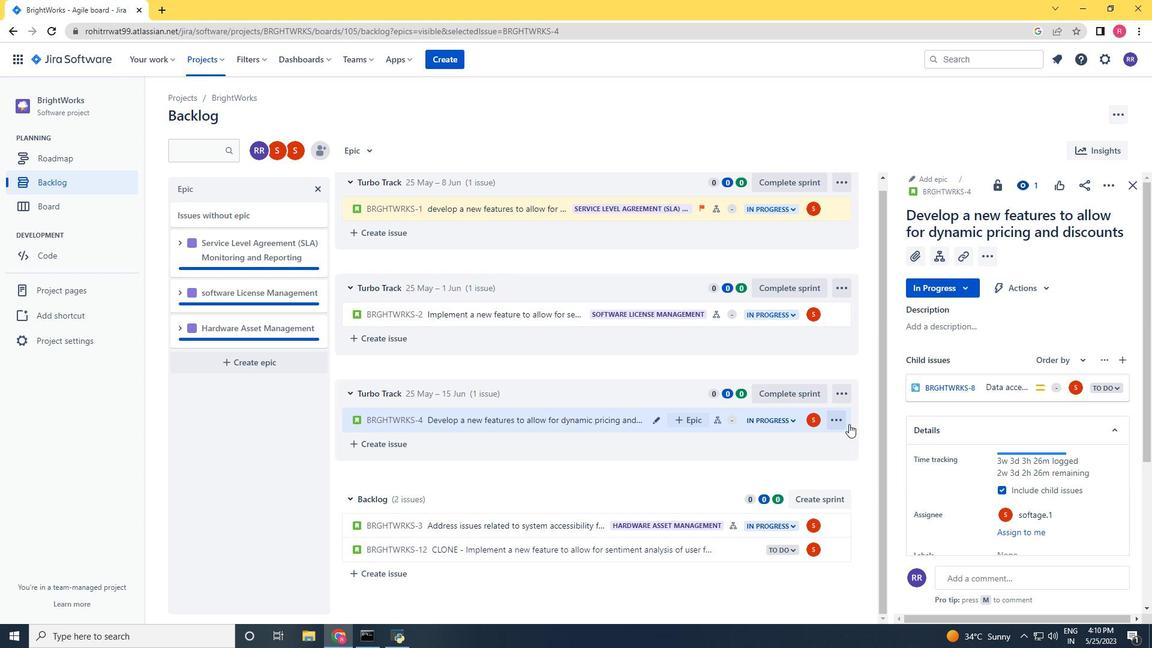 
Action: Mouse moved to (837, 430)
Screenshot: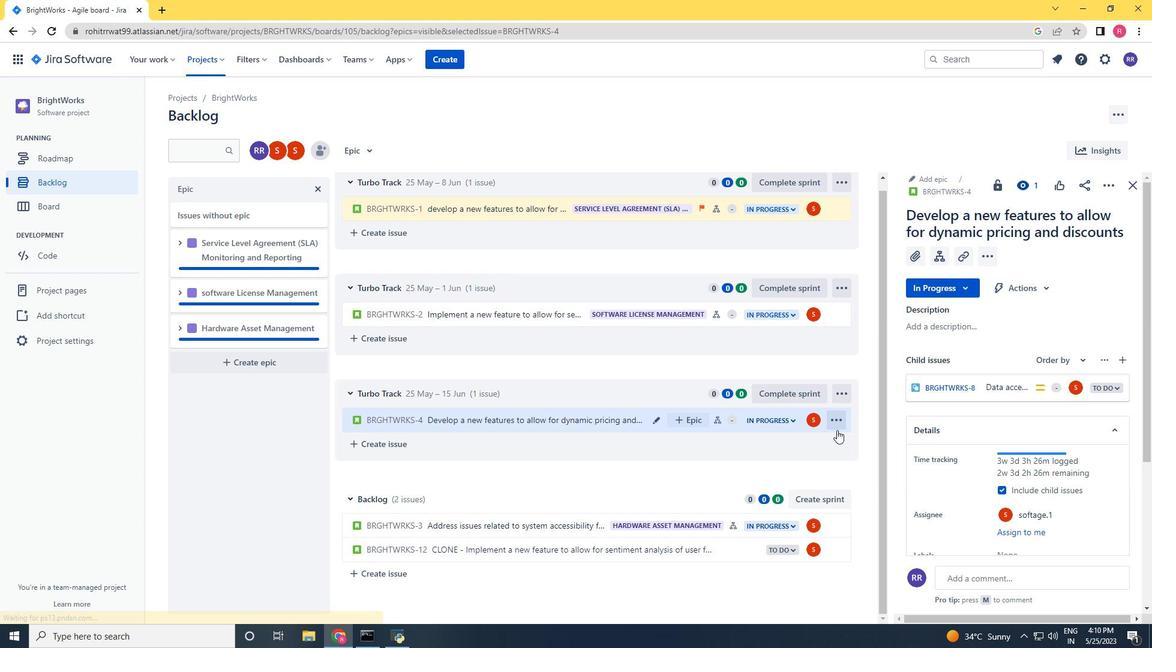 
Action: Mouse pressed left at (837, 430)
Screenshot: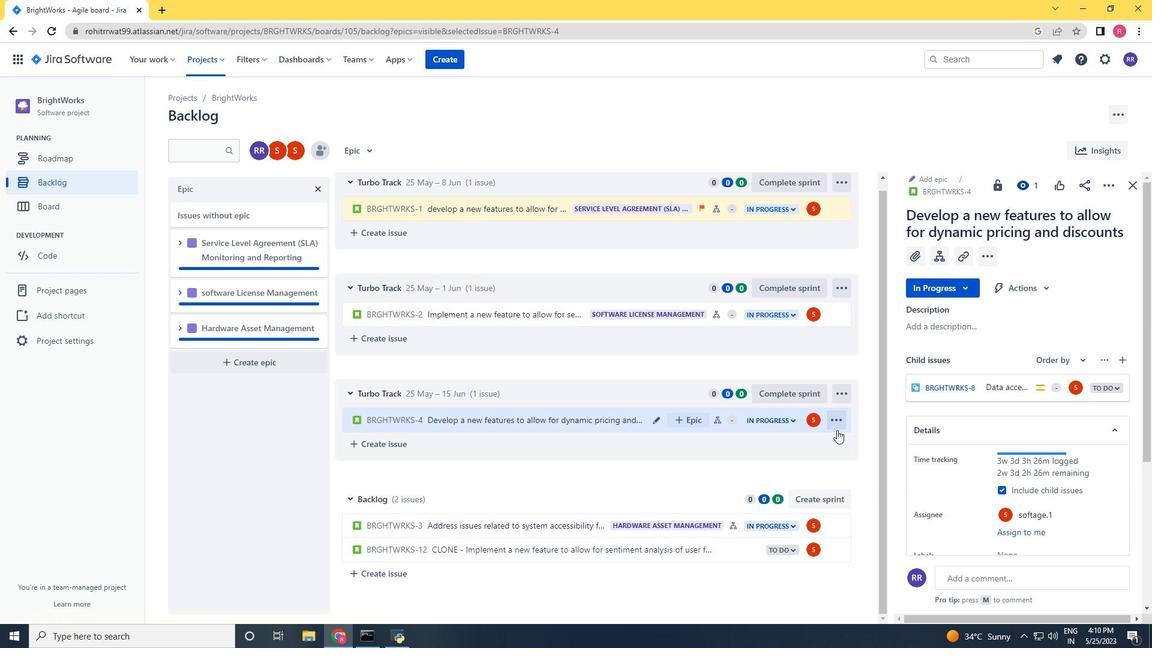 
Action: Mouse moved to (837, 419)
Screenshot: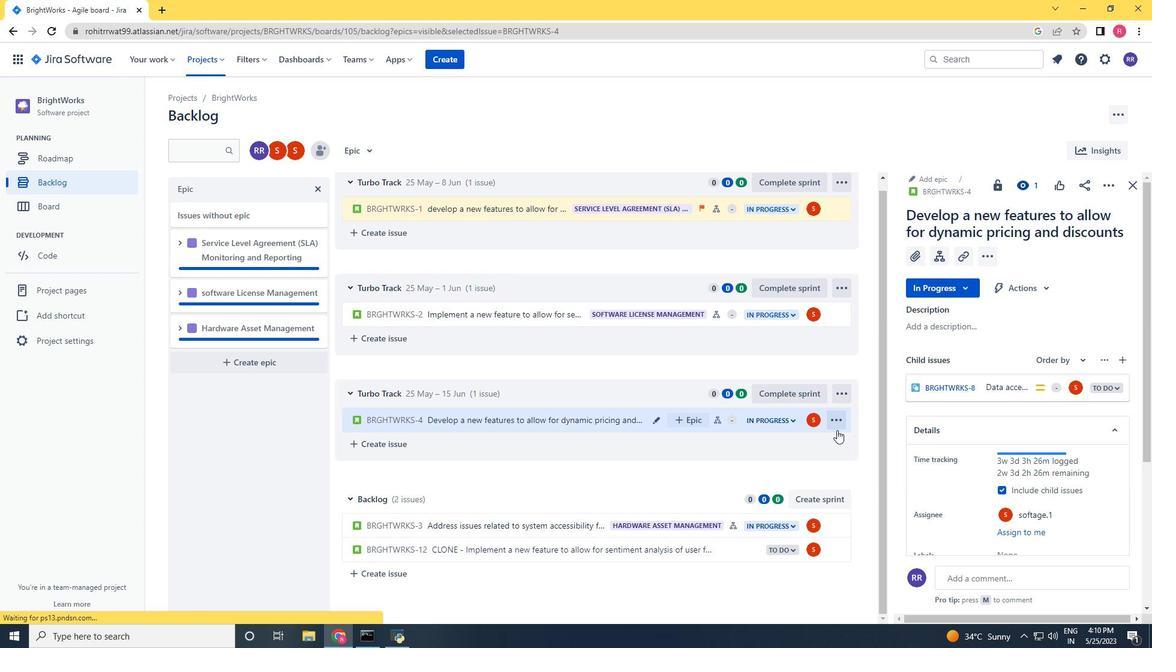 
Action: Mouse pressed left at (837, 419)
Screenshot: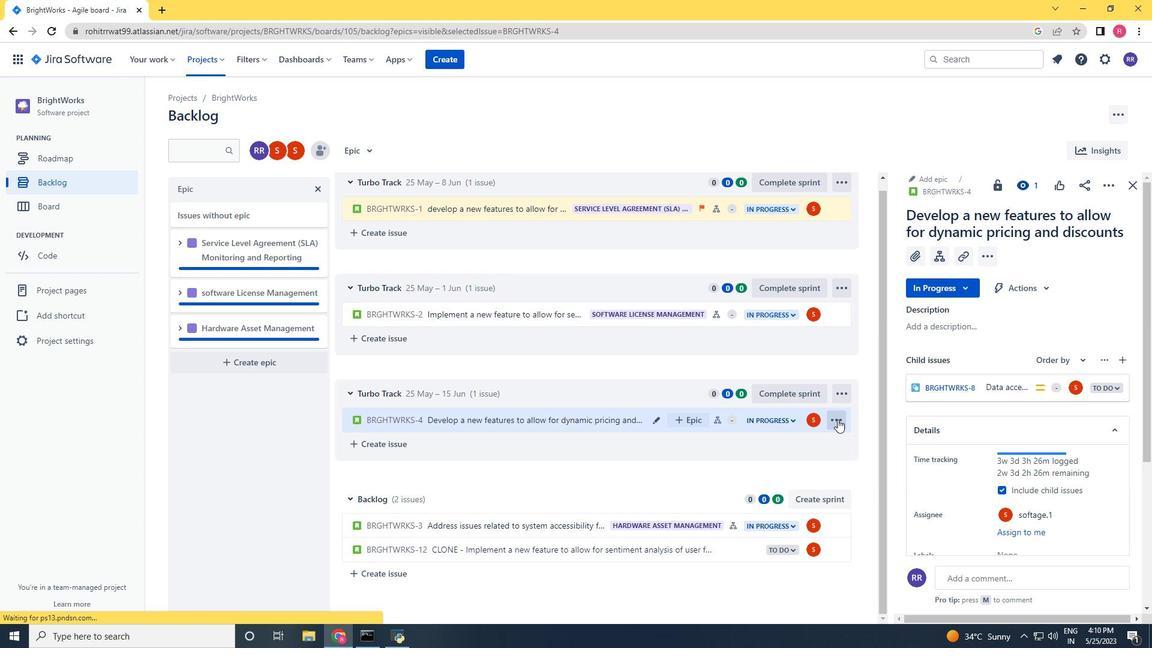 
Action: Mouse moved to (818, 391)
Screenshot: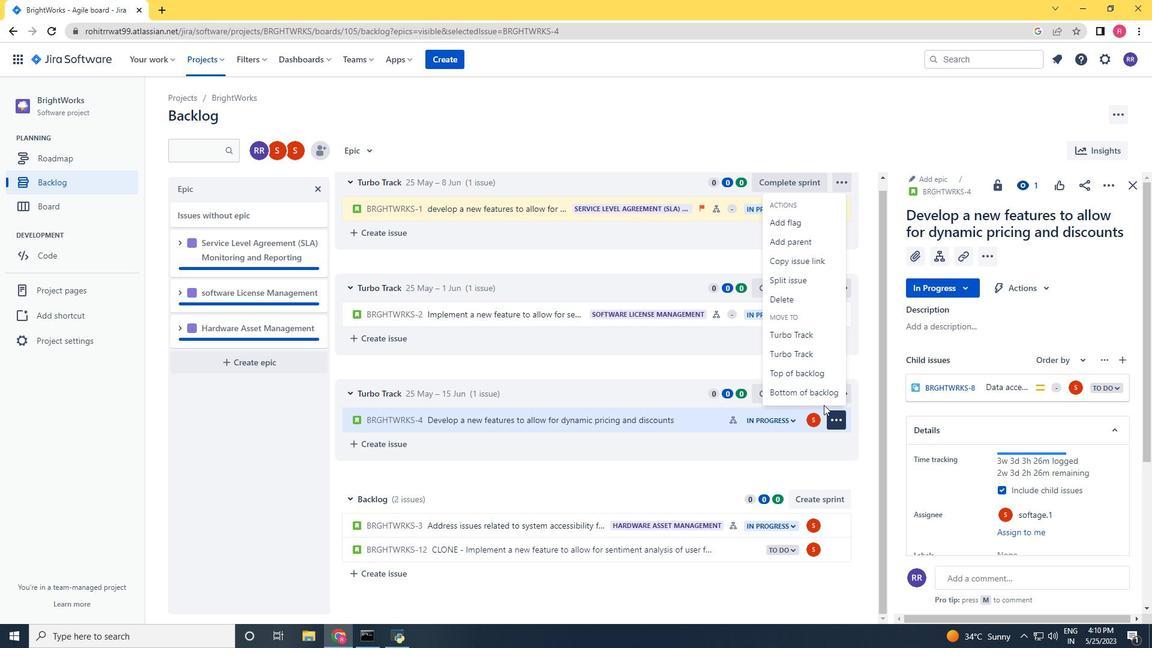 
Action: Mouse pressed left at (818, 391)
Screenshot: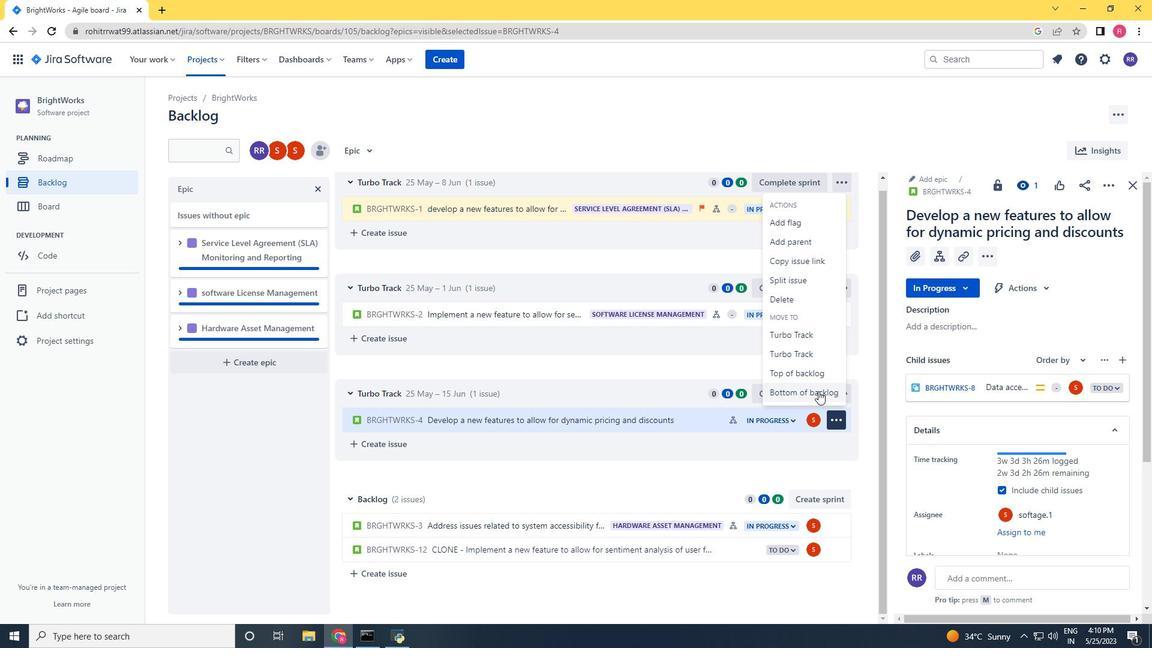 
Action: Mouse moved to (623, 199)
Screenshot: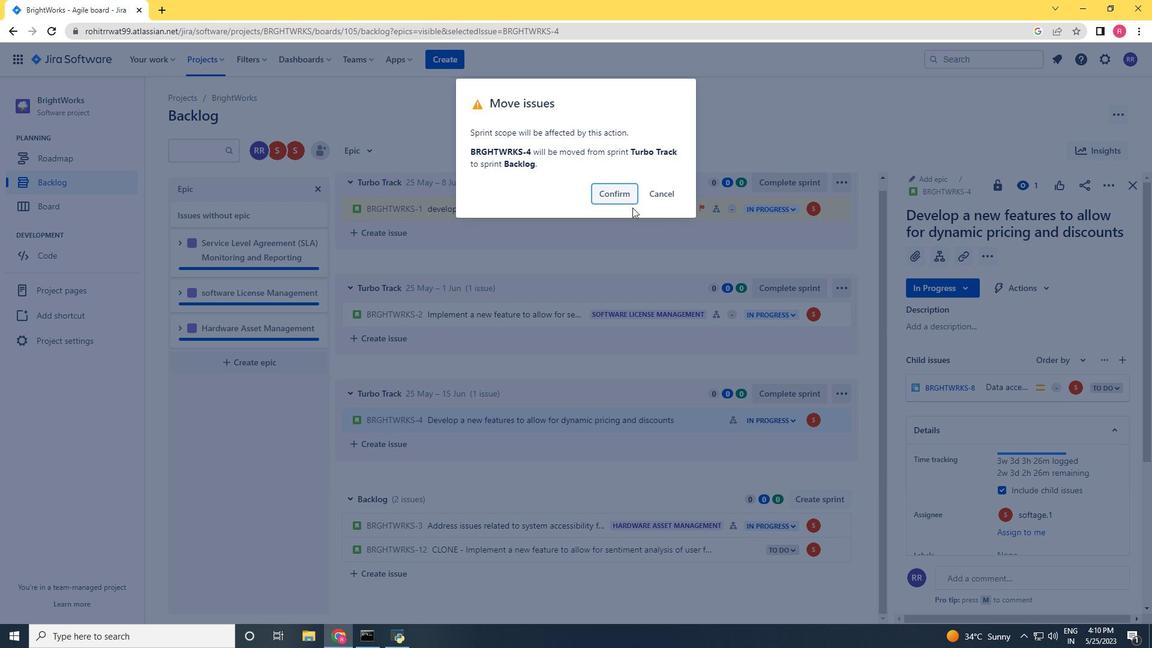 
Action: Mouse pressed left at (623, 199)
Screenshot: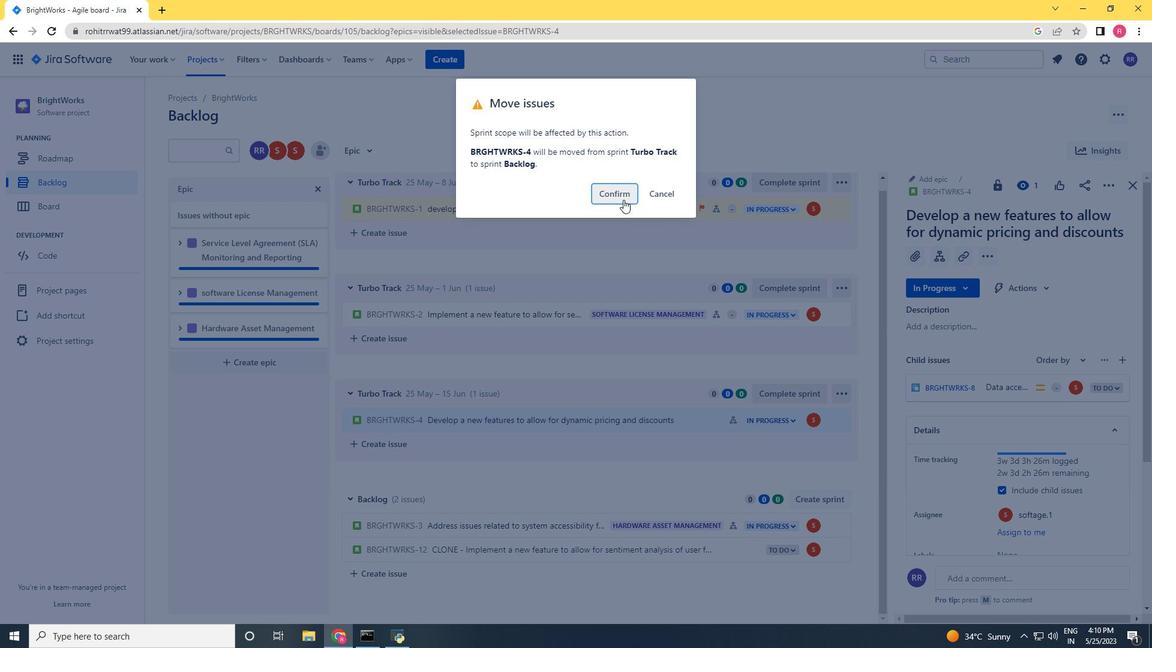 
Action: Mouse moved to (713, 419)
Screenshot: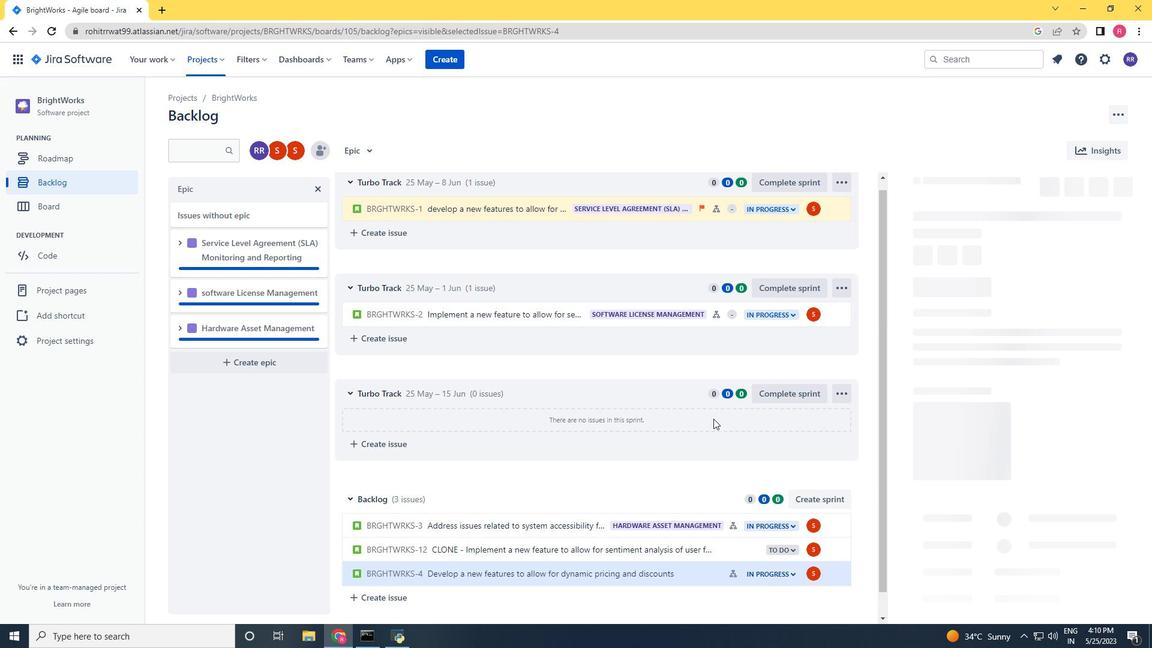 
Action: Mouse scrolled (713, 418) with delta (0, 0)
Screenshot: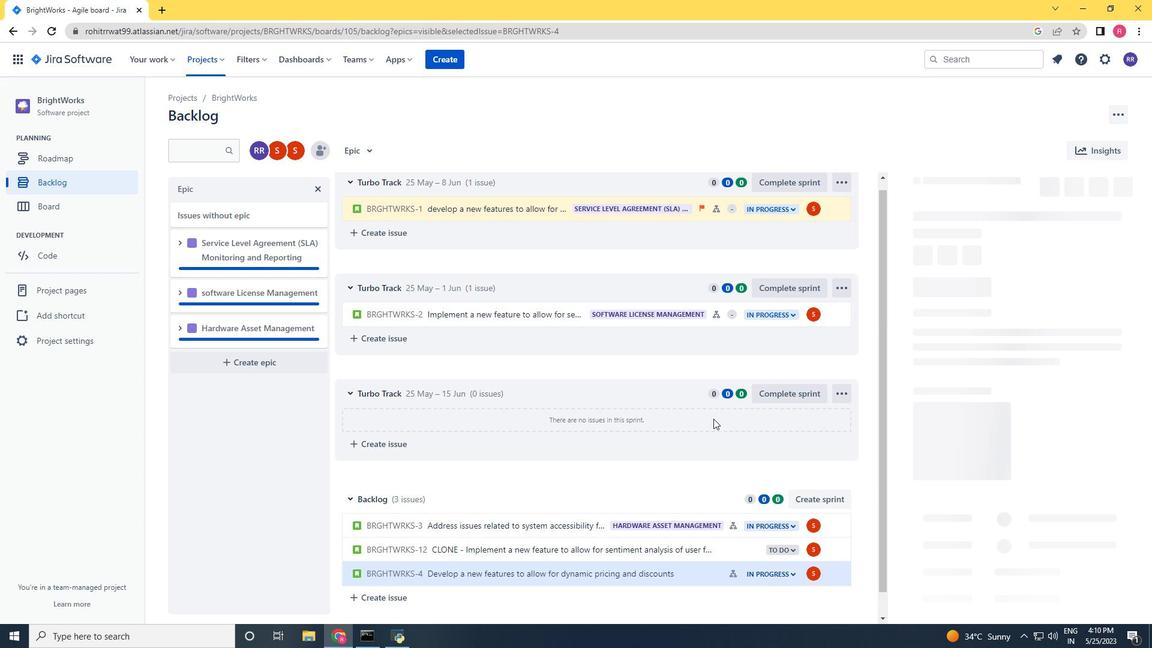
Action: Mouse moved to (713, 420)
Screenshot: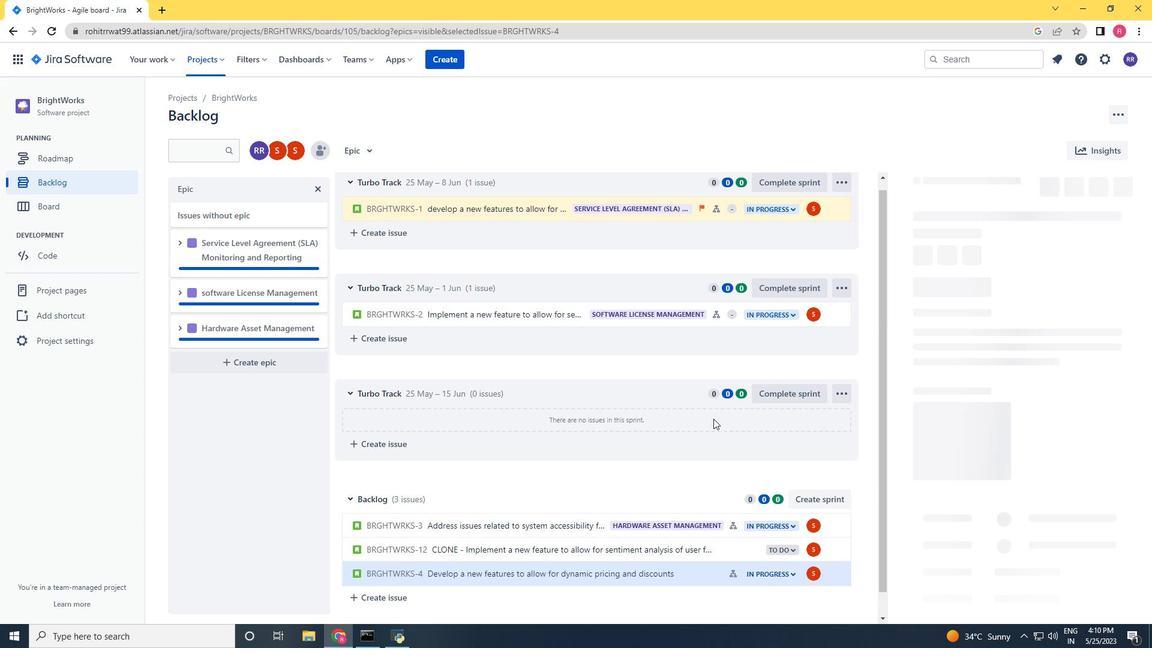
Action: Mouse scrolled (713, 419) with delta (0, 0)
Screenshot: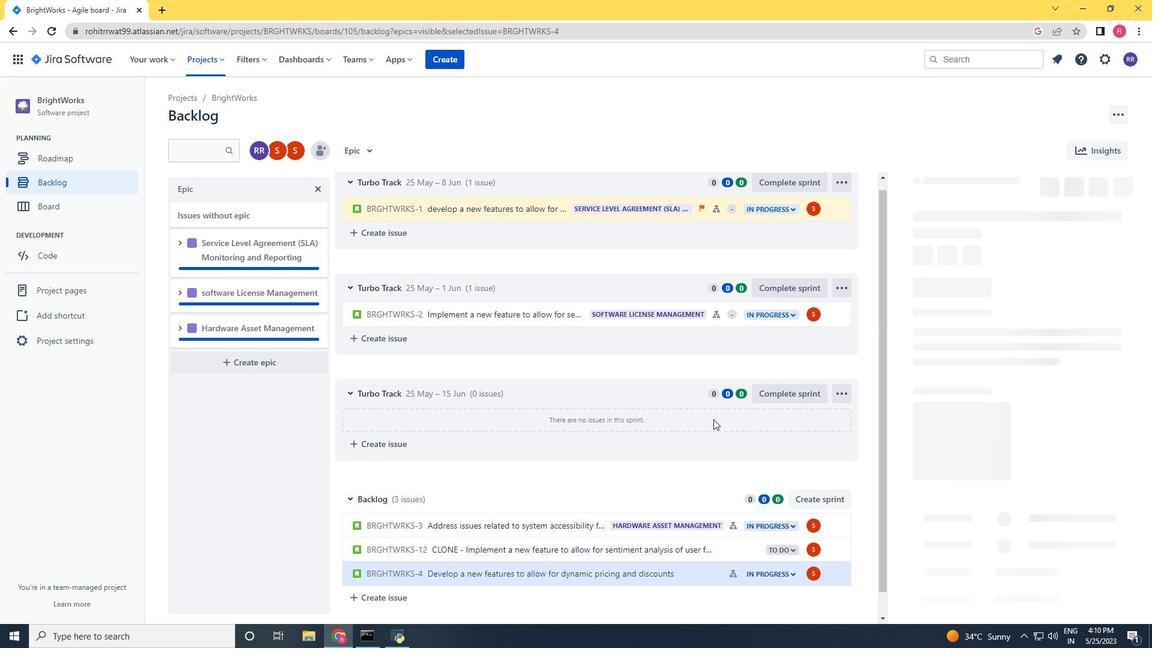 
Action: Mouse moved to (714, 432)
Screenshot: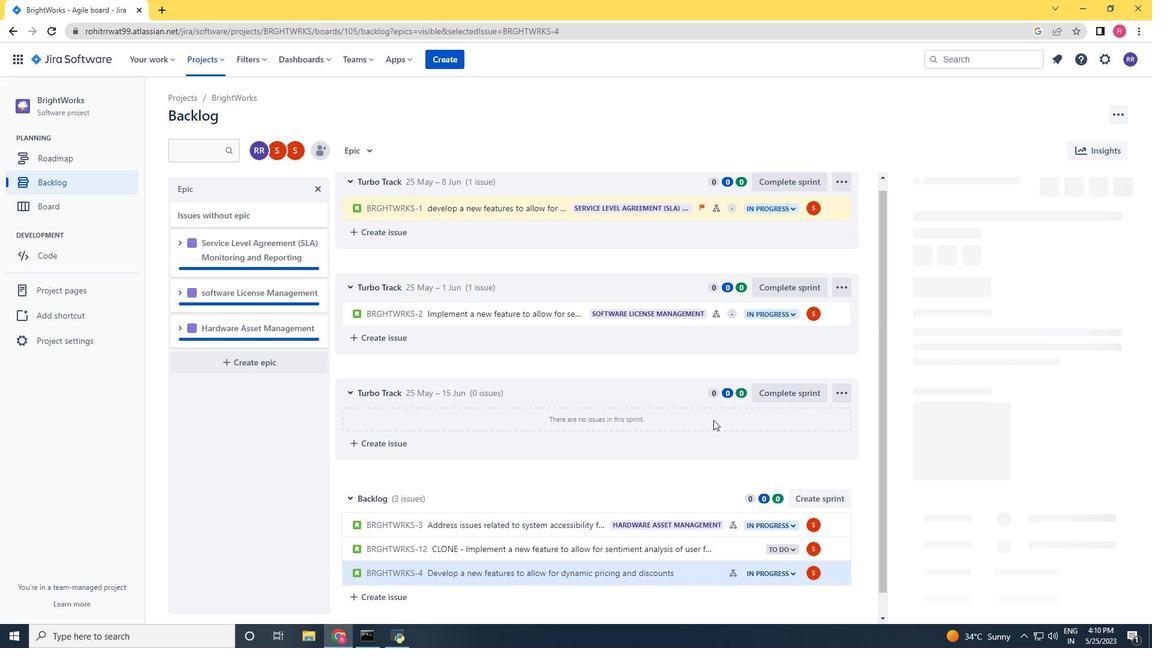 
Action: Mouse scrolled (714, 431) with delta (0, 0)
Screenshot: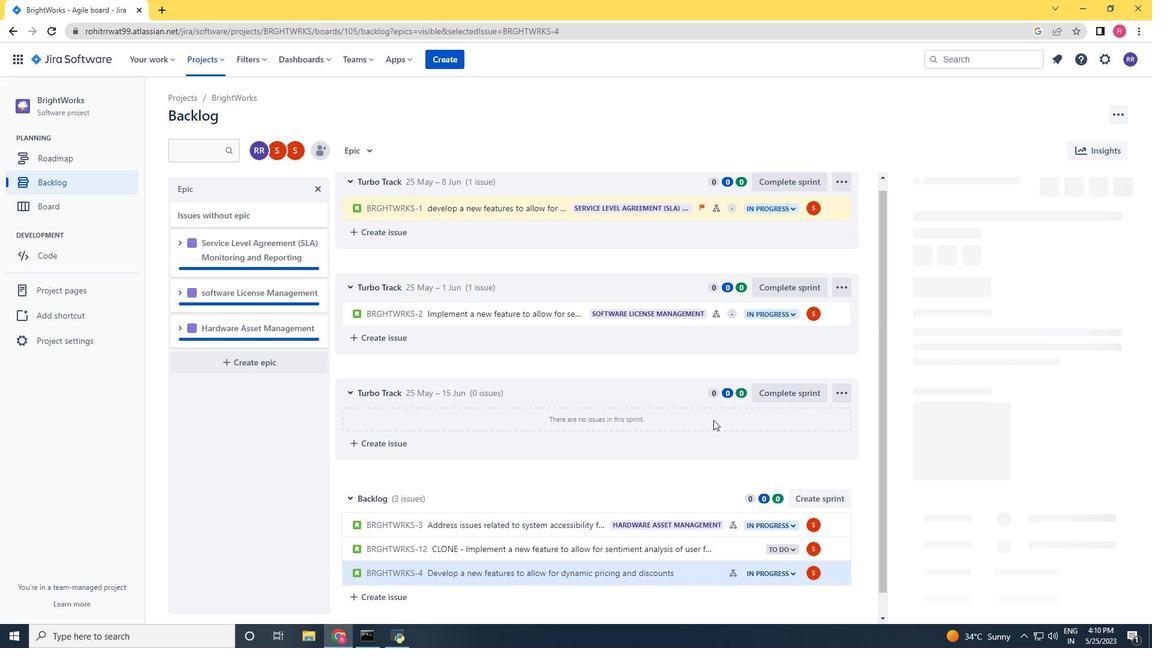 
Action: Mouse moved to (685, 549)
Screenshot: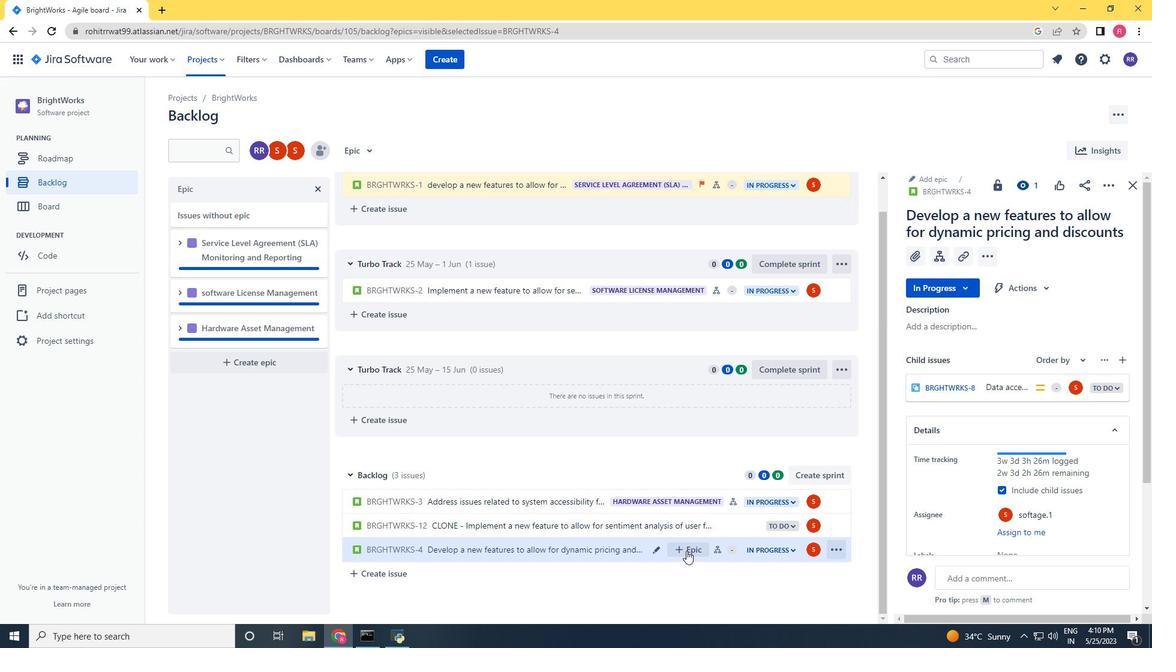 
Action: Mouse pressed left at (685, 549)
Screenshot: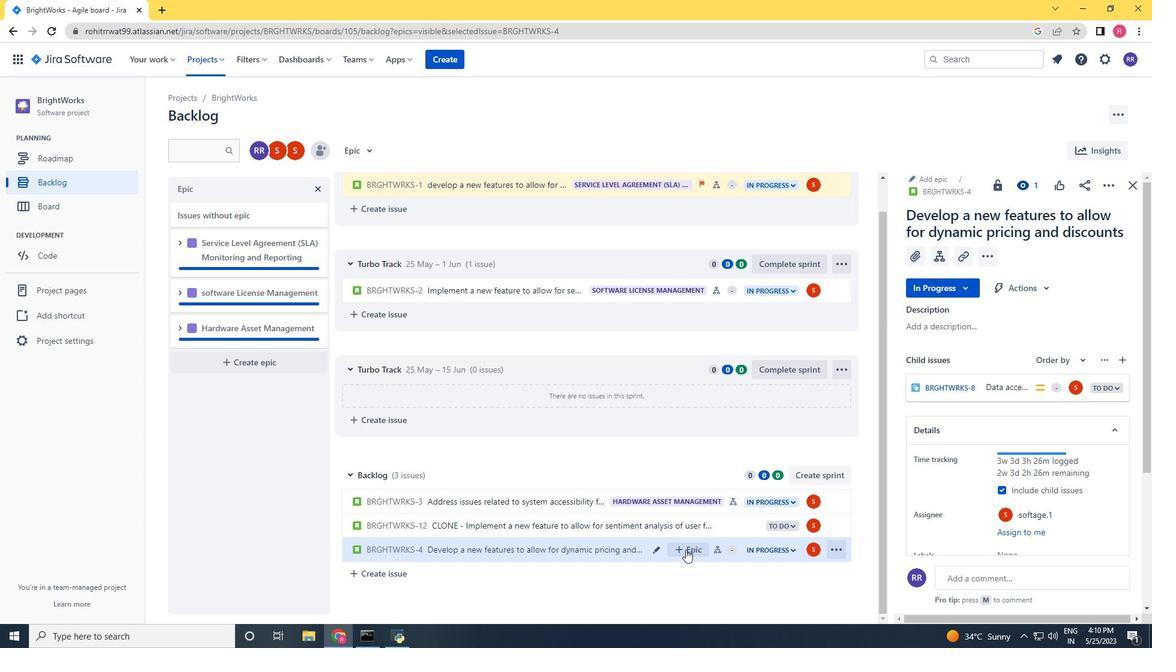
Action: Mouse moved to (703, 484)
Screenshot: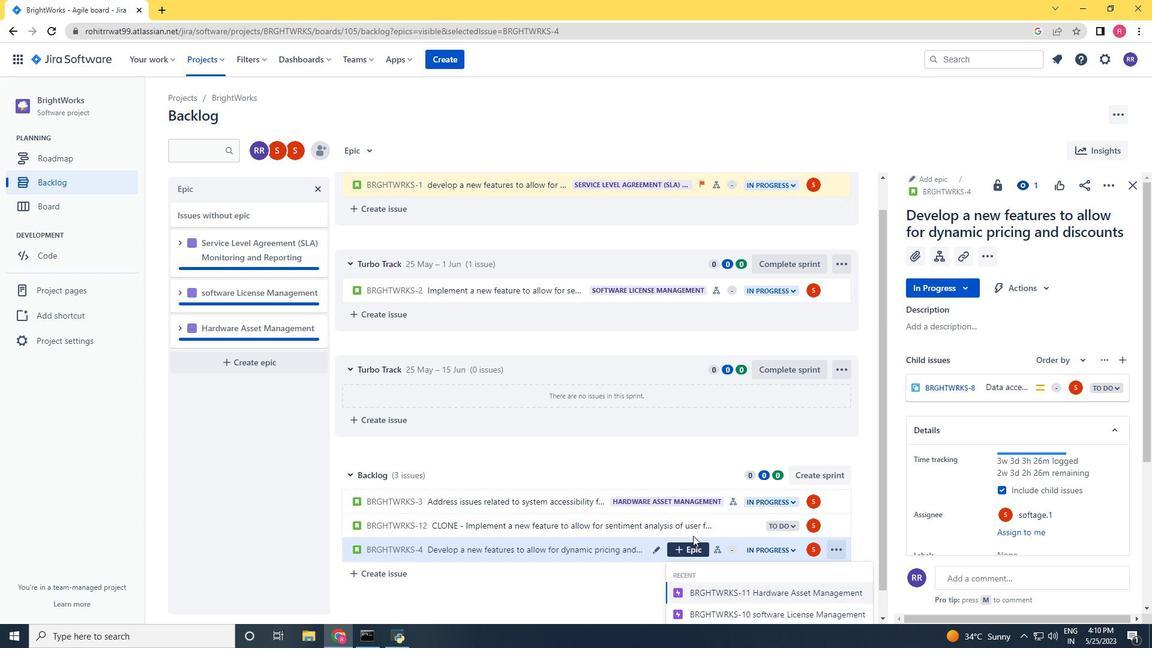 
Action: Mouse scrolled (703, 484) with delta (0, 0)
Screenshot: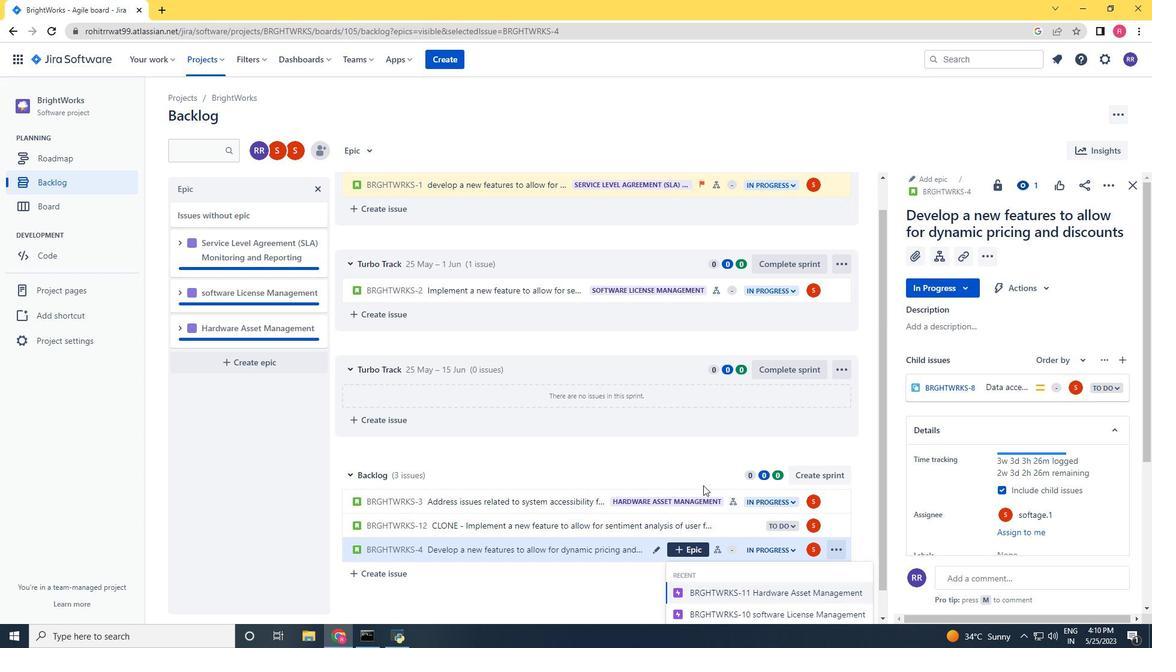 
Action: Mouse scrolled (703, 484) with delta (0, 0)
Screenshot: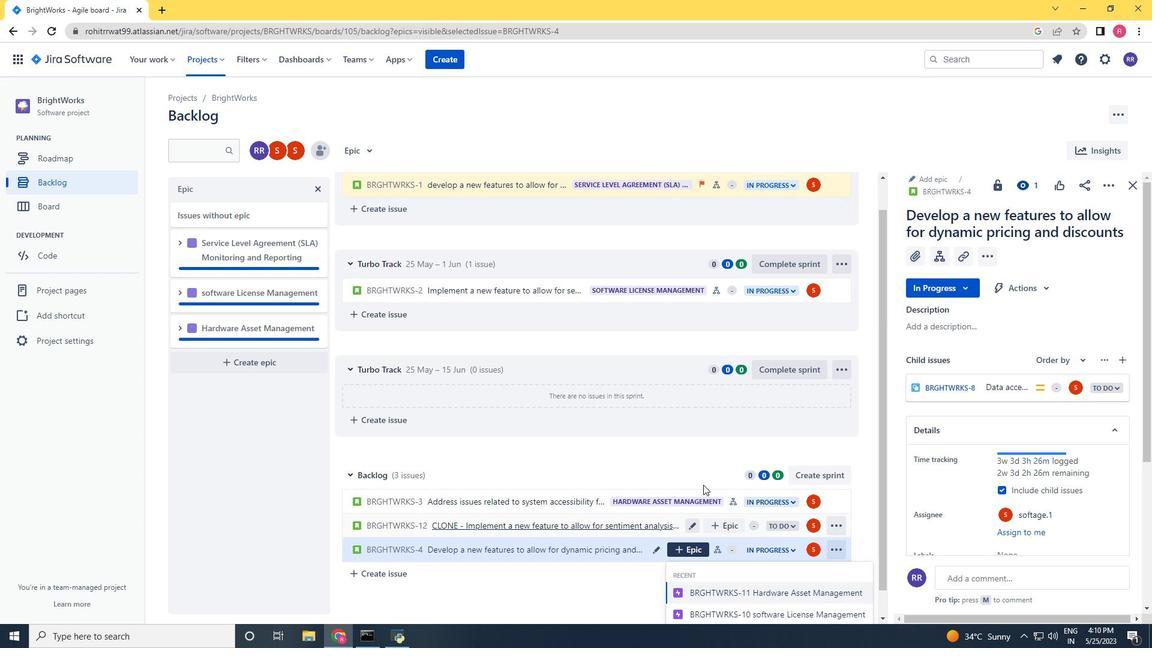 
Action: Mouse scrolled (703, 484) with delta (0, 0)
Screenshot: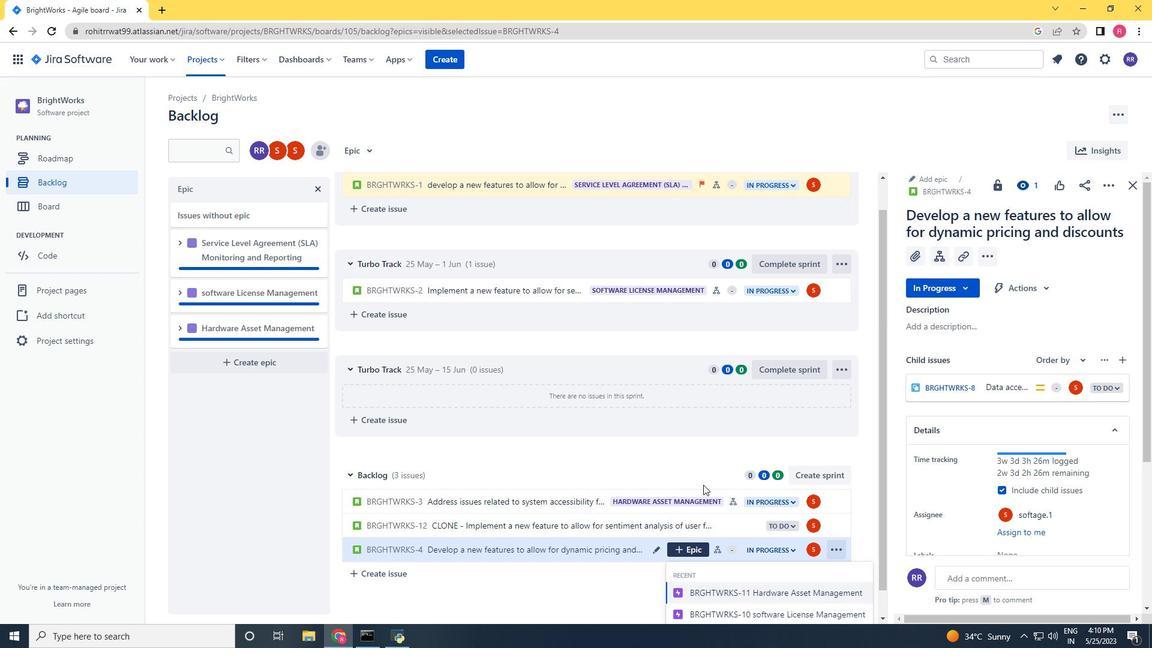 
Action: Mouse moved to (753, 607)
Screenshot: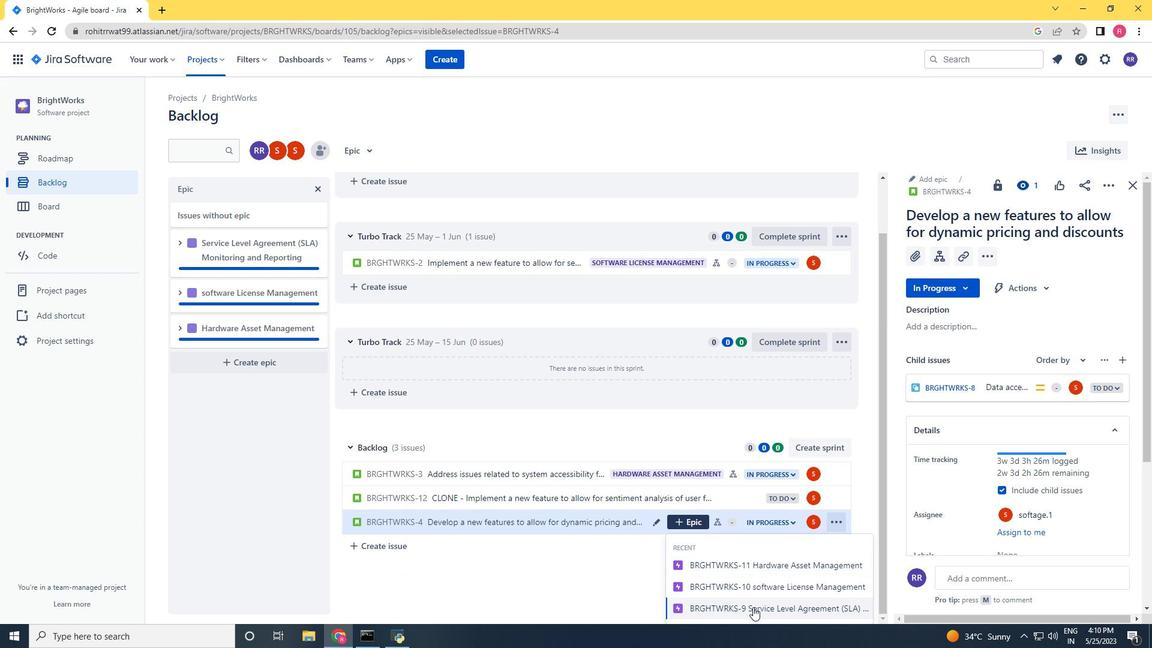 
Action: Mouse pressed left at (753, 607)
Screenshot: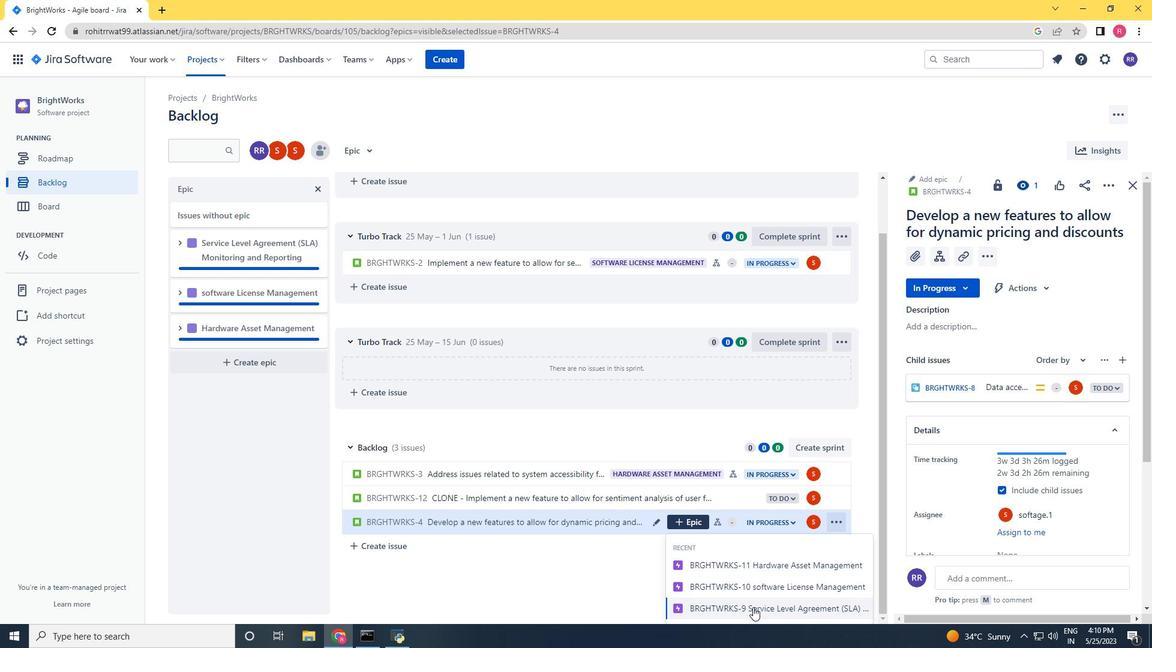 
